Task: In the  document leadership.docxSelect Headings and apply  'Bold' Select the text and align it to the  'Left'. Select the table and apply  All Borders
Action: Mouse pressed left at (300, 427)
Screenshot: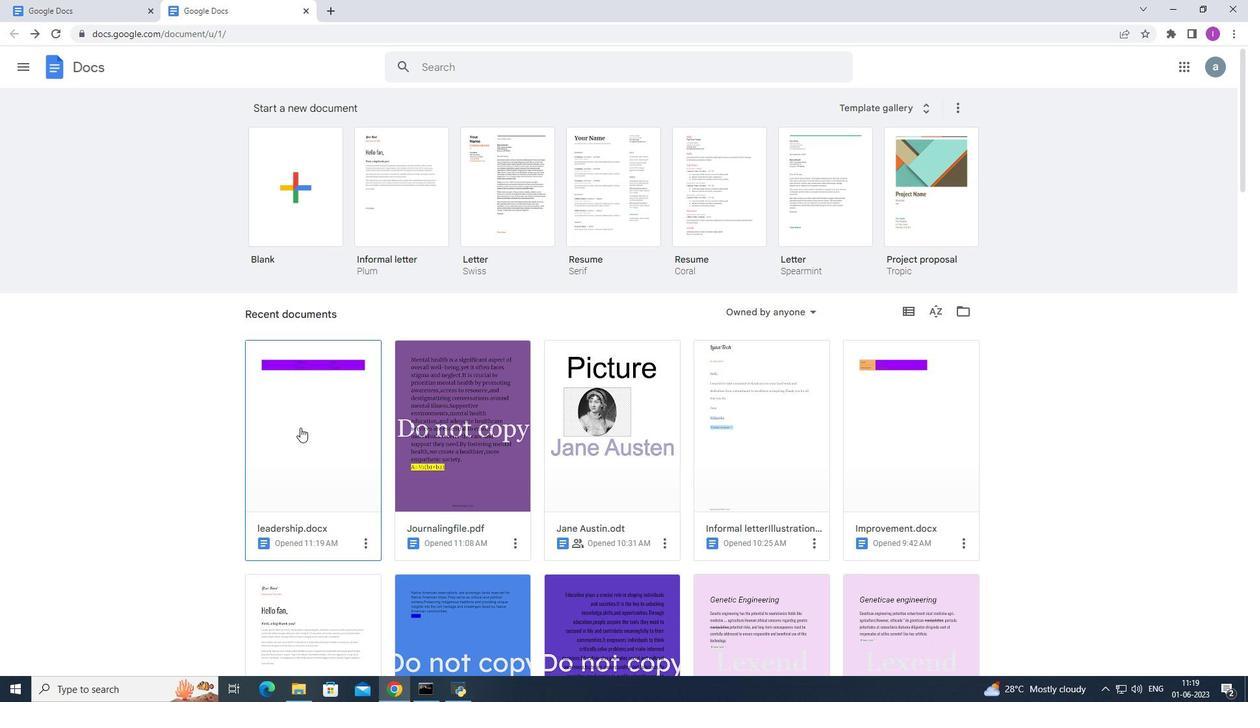 
Action: Mouse moved to (440, 315)
Screenshot: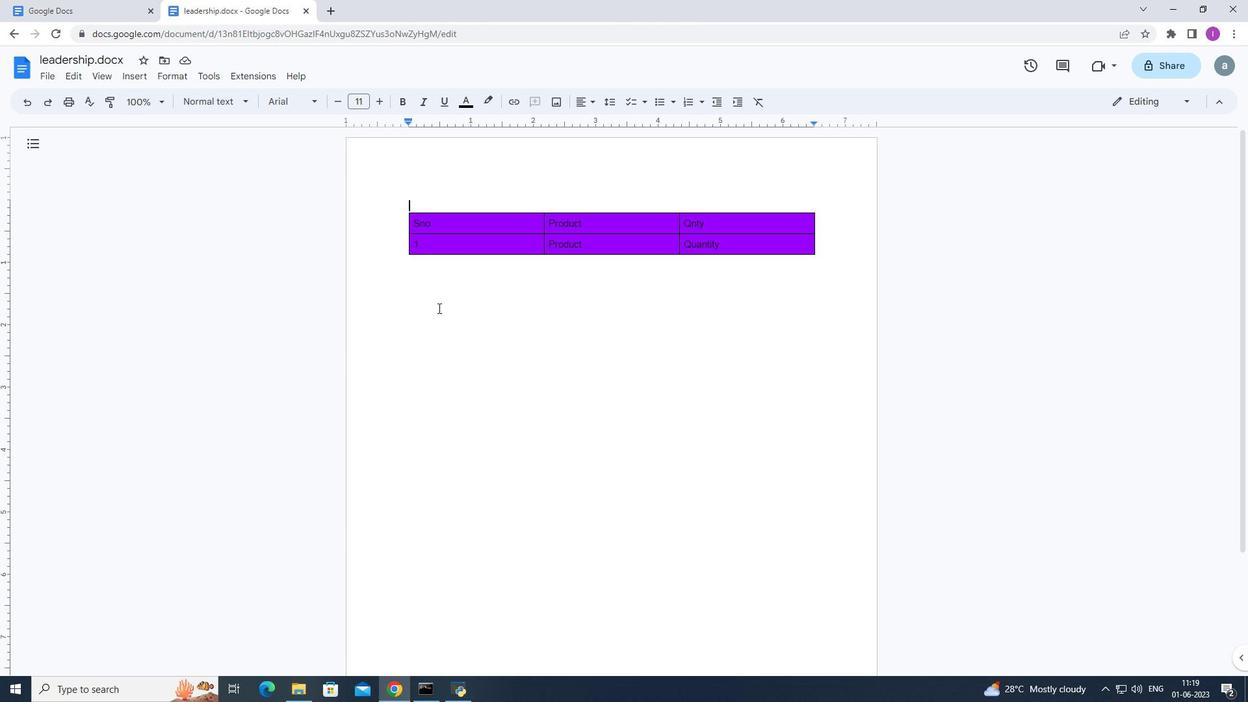 
Action: Mouse pressed left at (440, 315)
Screenshot: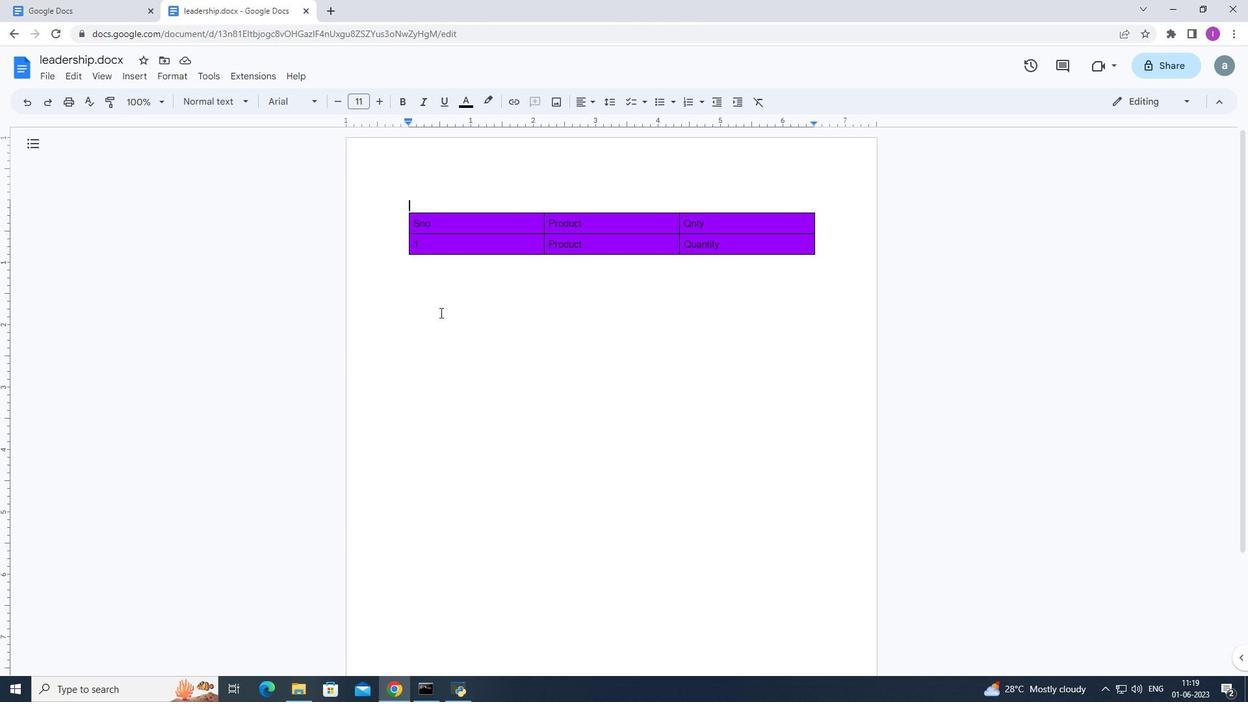 
Action: Mouse moved to (723, 221)
Screenshot: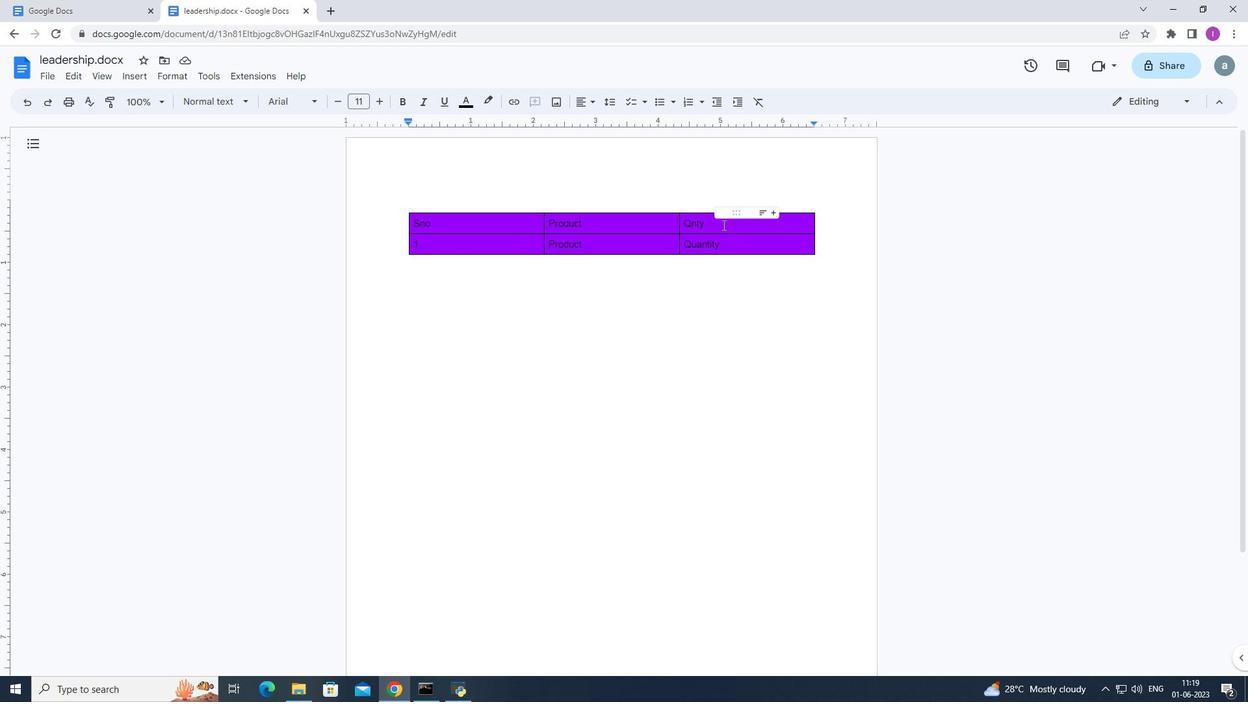 
Action: Mouse pressed left at (723, 221)
Screenshot: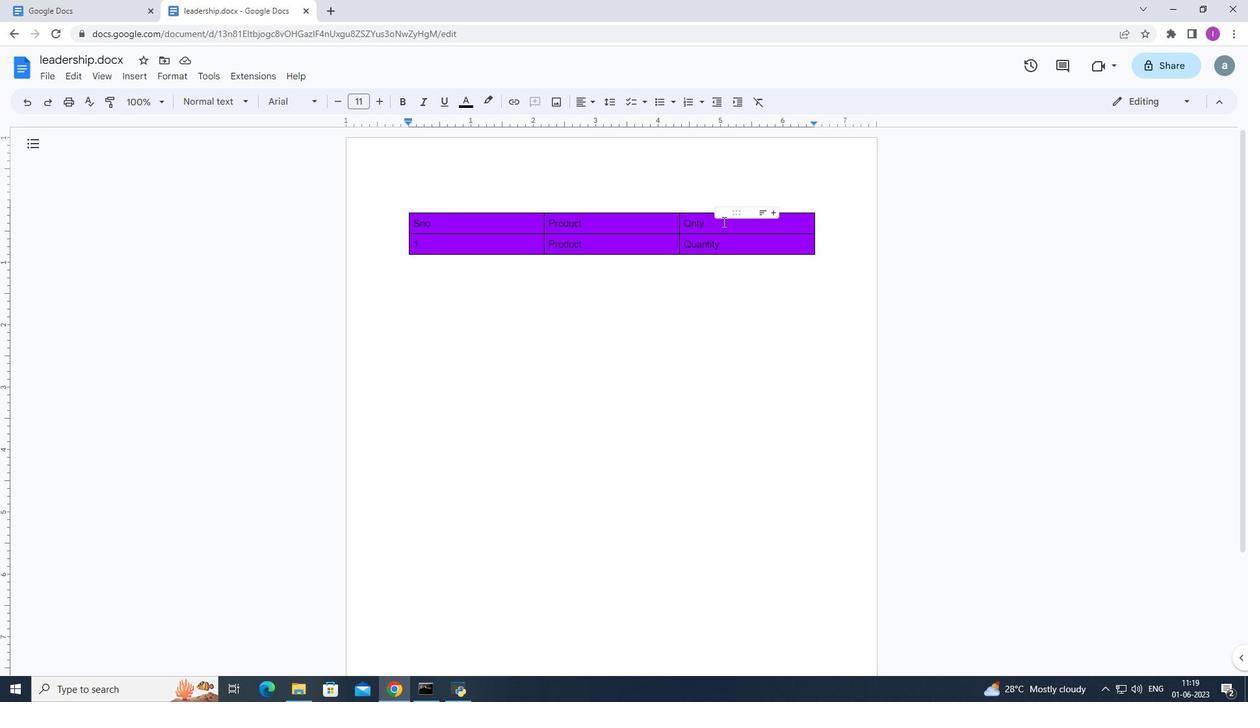 
Action: Mouse moved to (408, 101)
Screenshot: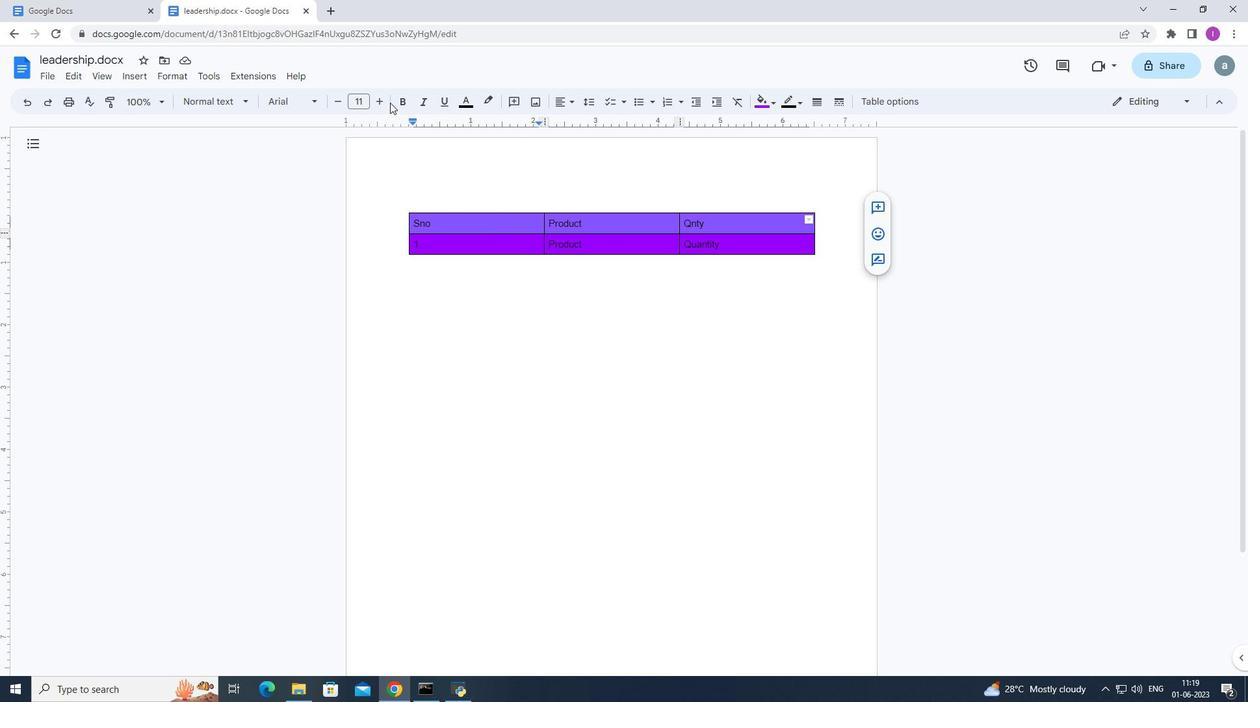 
Action: Mouse pressed left at (408, 101)
Screenshot: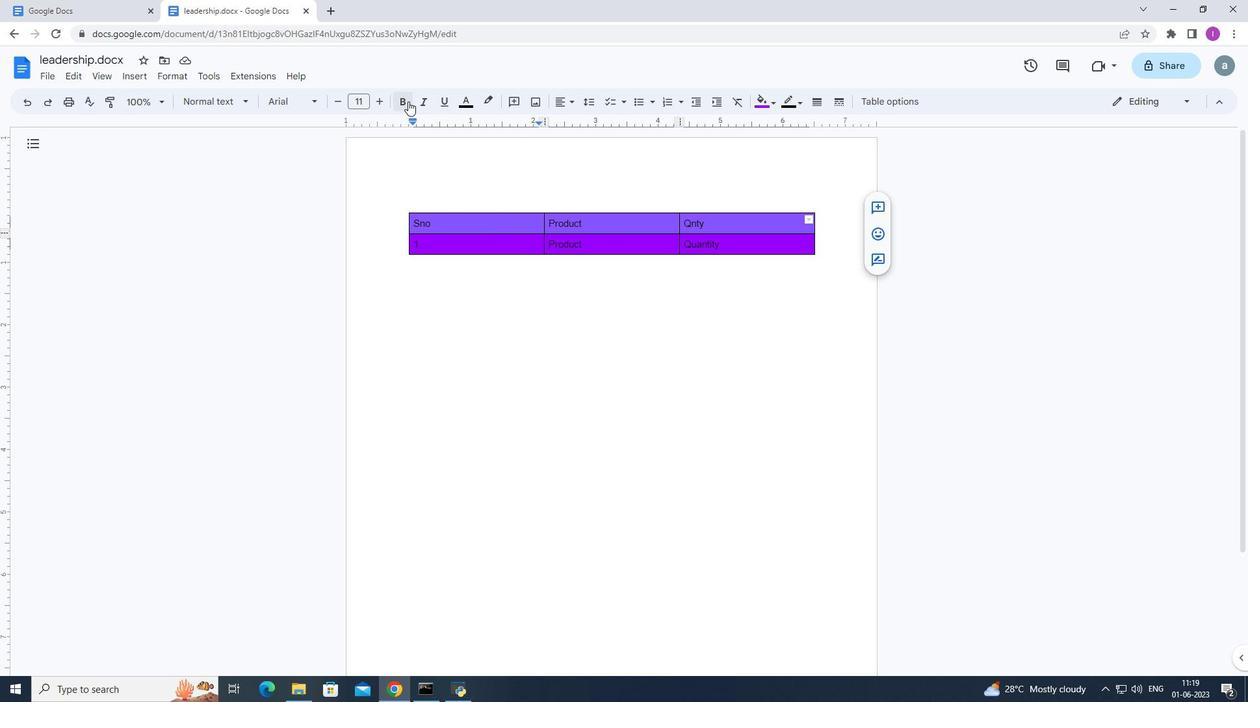 
Action: Mouse moved to (490, 368)
Screenshot: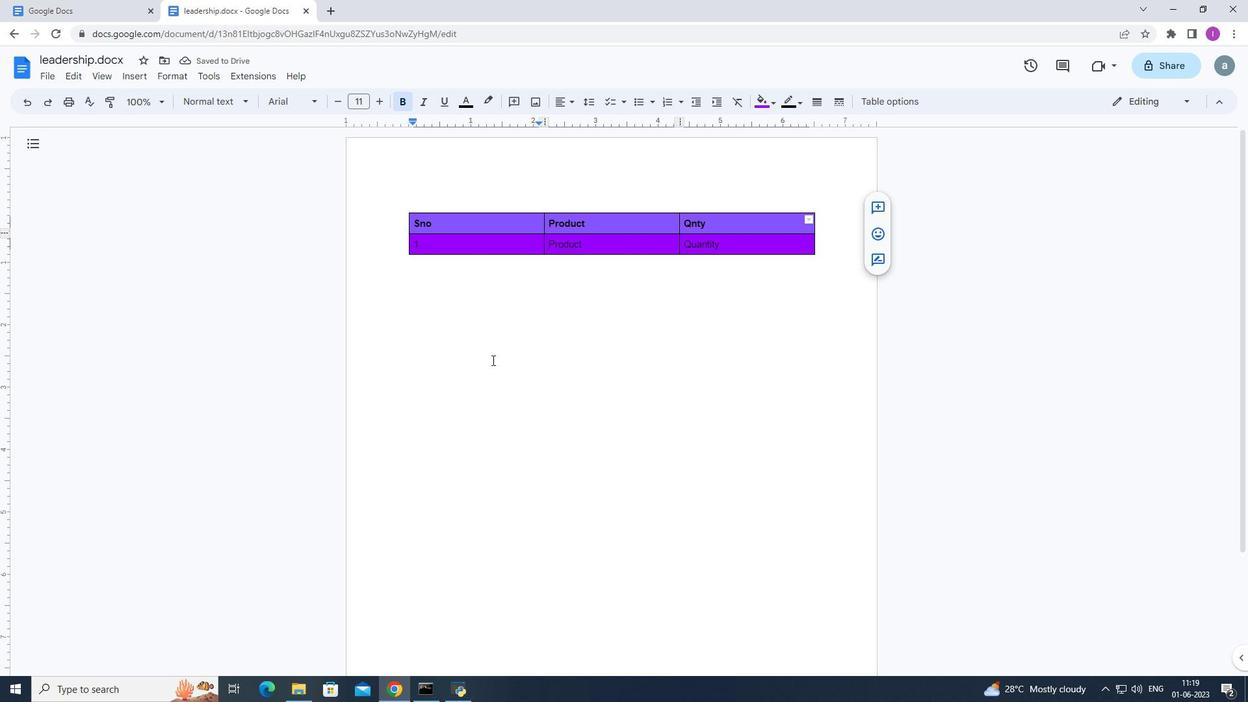 
Action: Mouse pressed left at (490, 368)
Screenshot: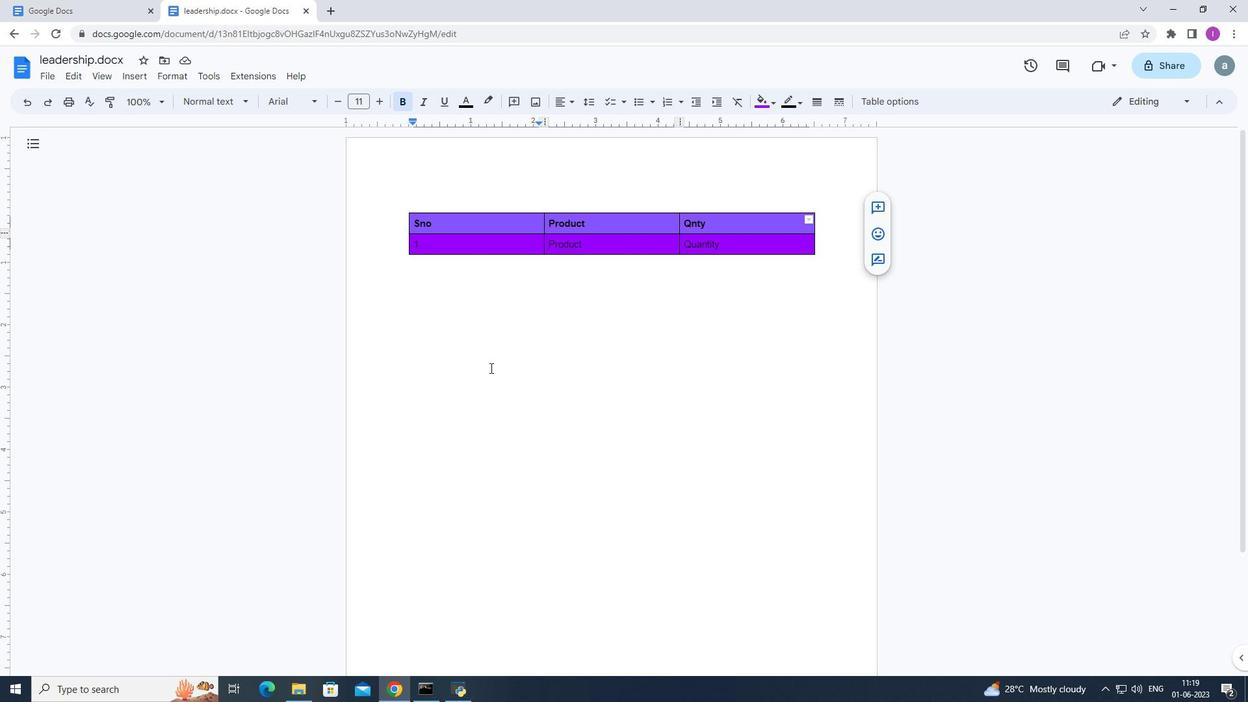 
Action: Mouse moved to (741, 249)
Screenshot: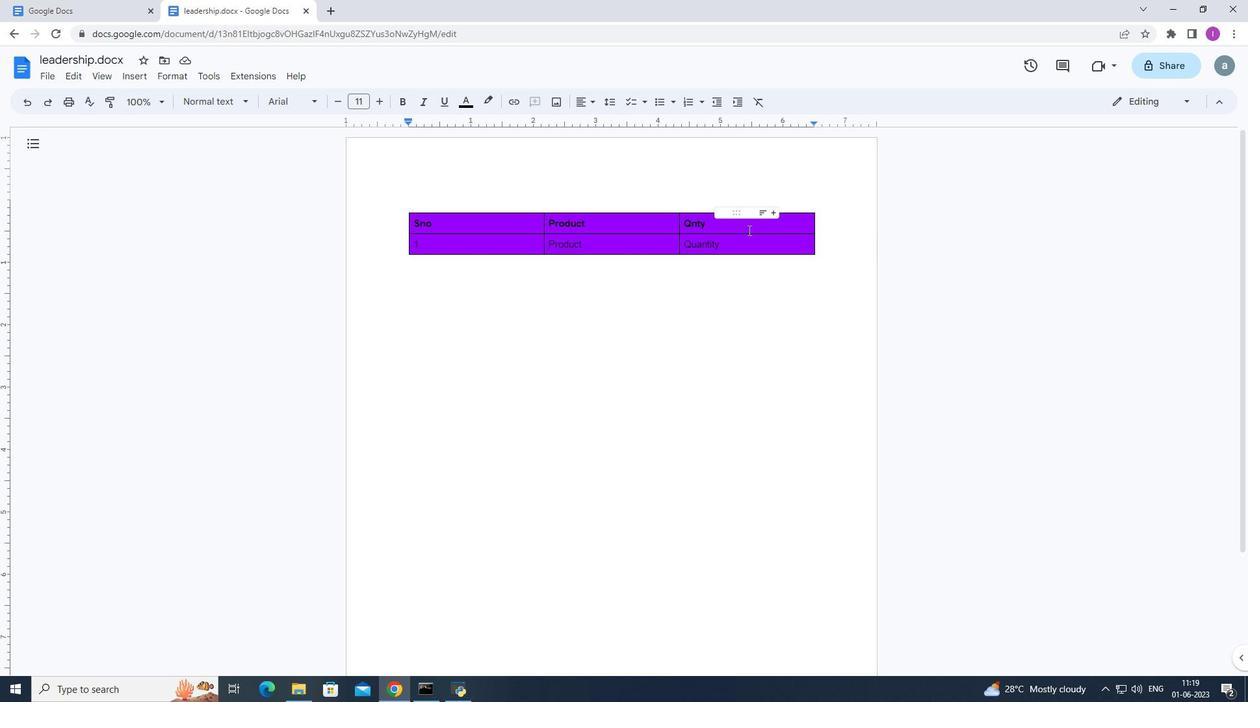 
Action: Mouse pressed left at (741, 249)
Screenshot: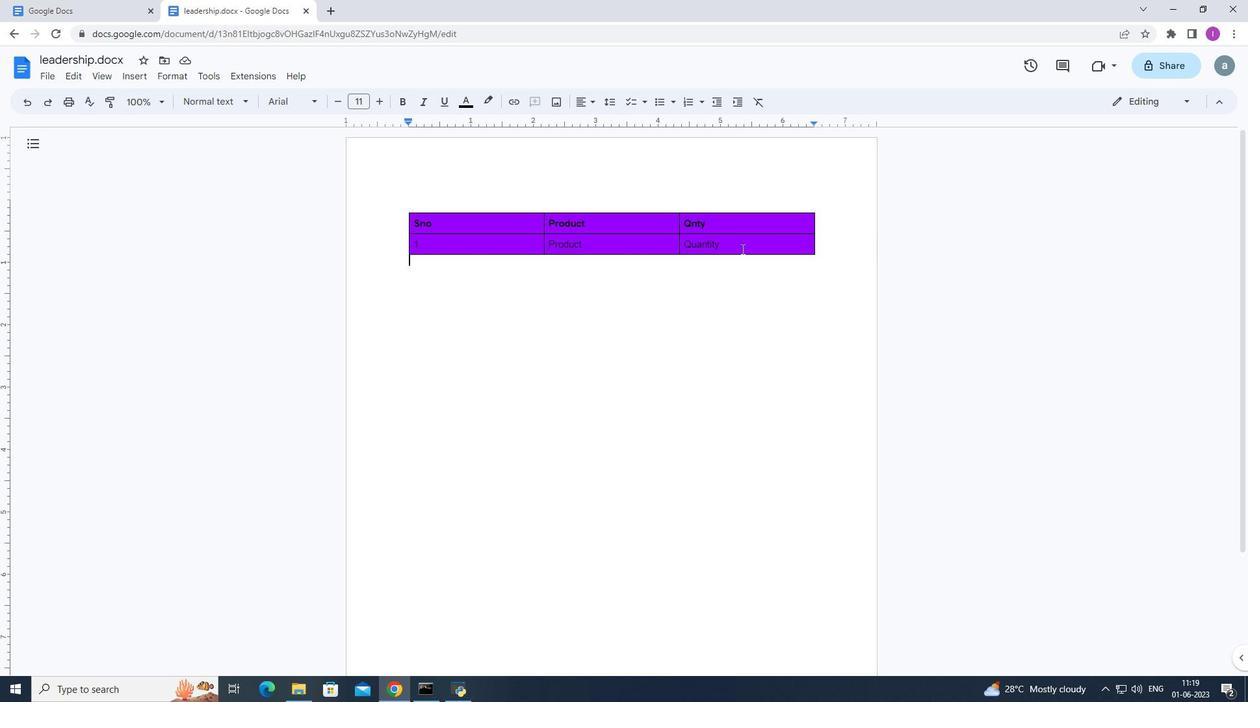 
Action: Mouse moved to (568, 100)
Screenshot: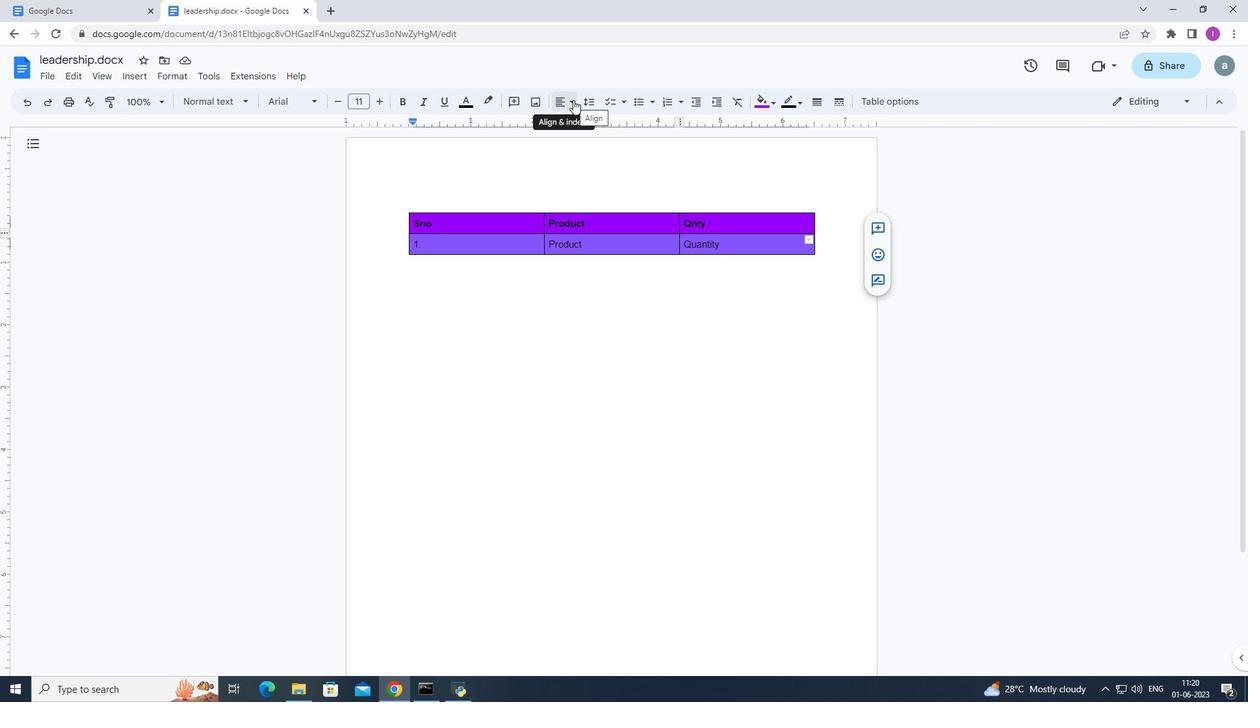 
Action: Mouse pressed left at (568, 100)
Screenshot: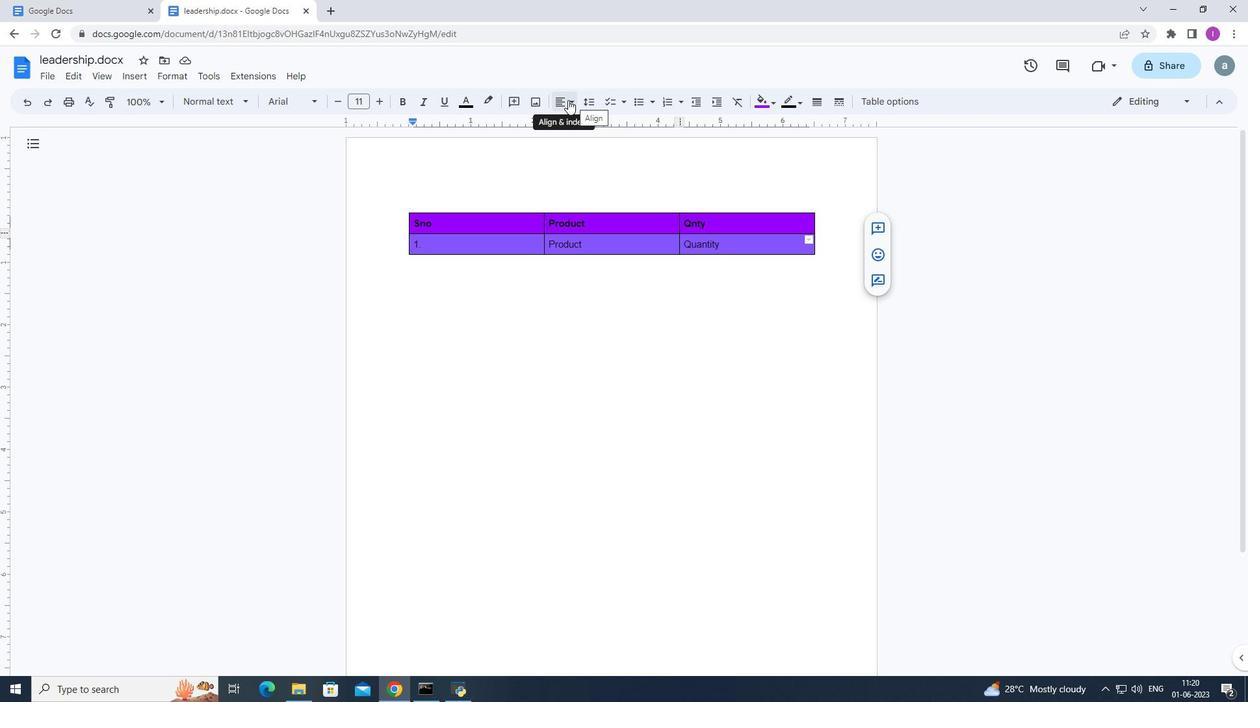 
Action: Mouse moved to (566, 123)
Screenshot: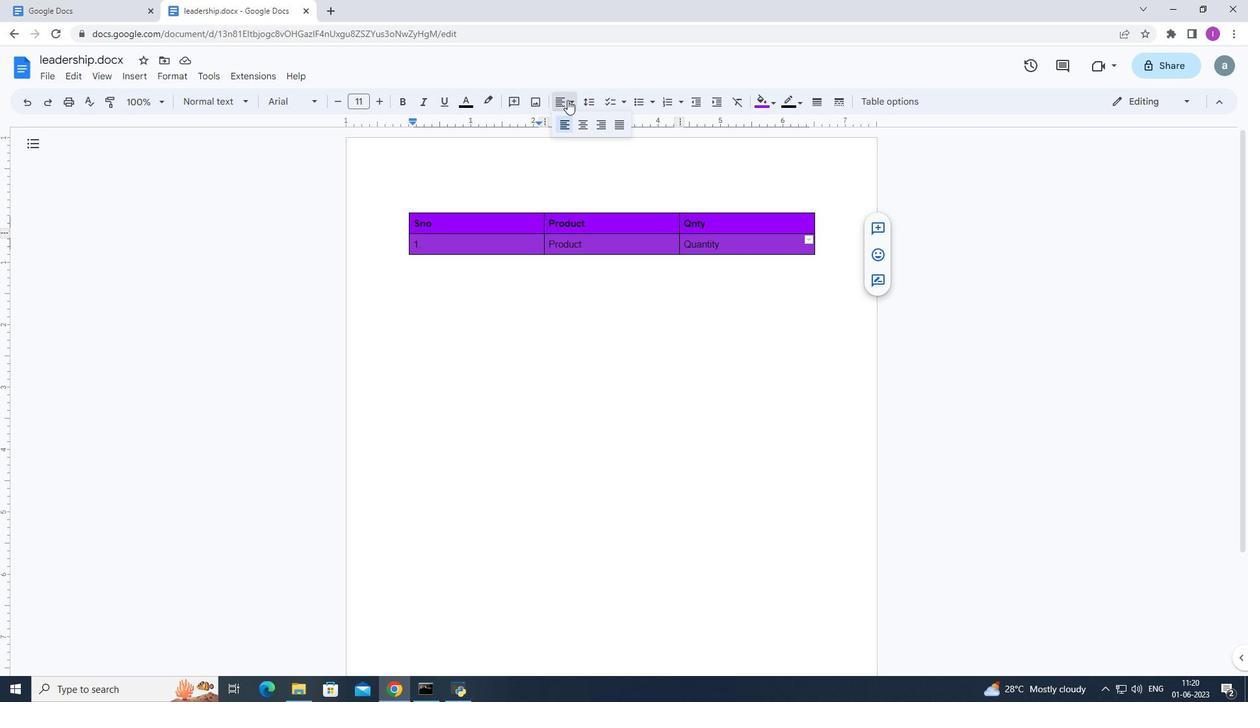 
Action: Mouse pressed left at (566, 123)
Screenshot: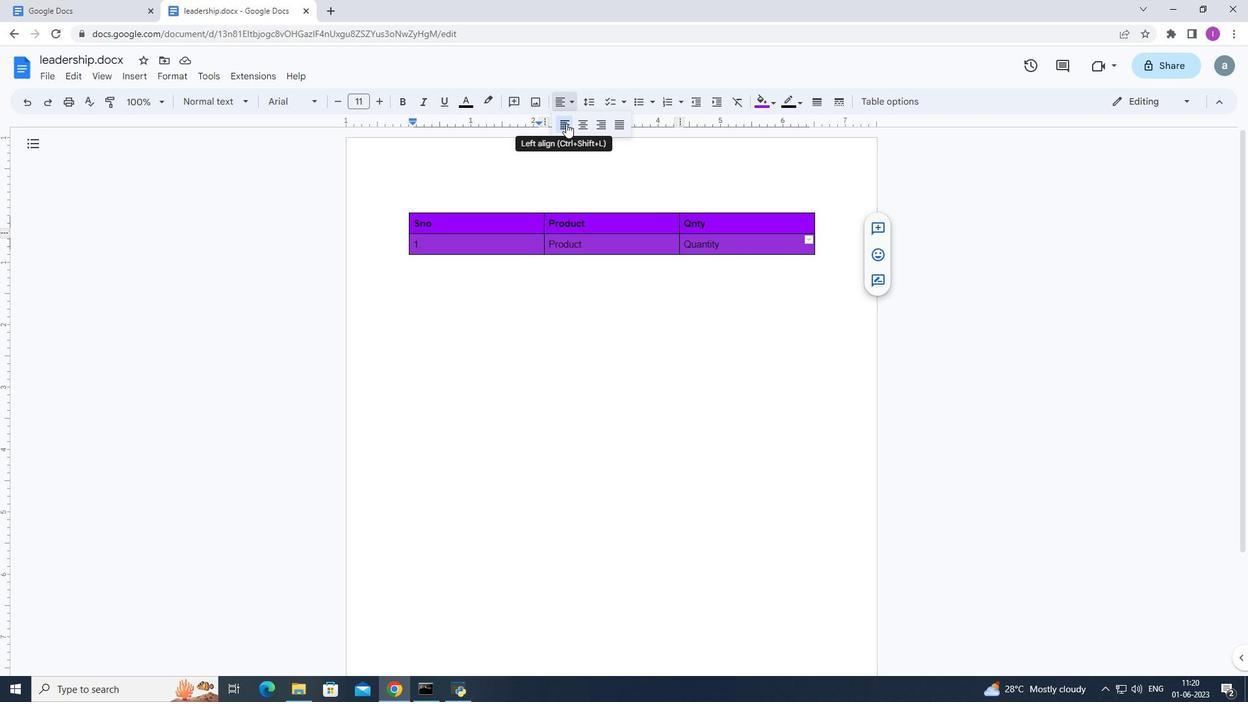 
Action: Mouse moved to (409, 215)
Screenshot: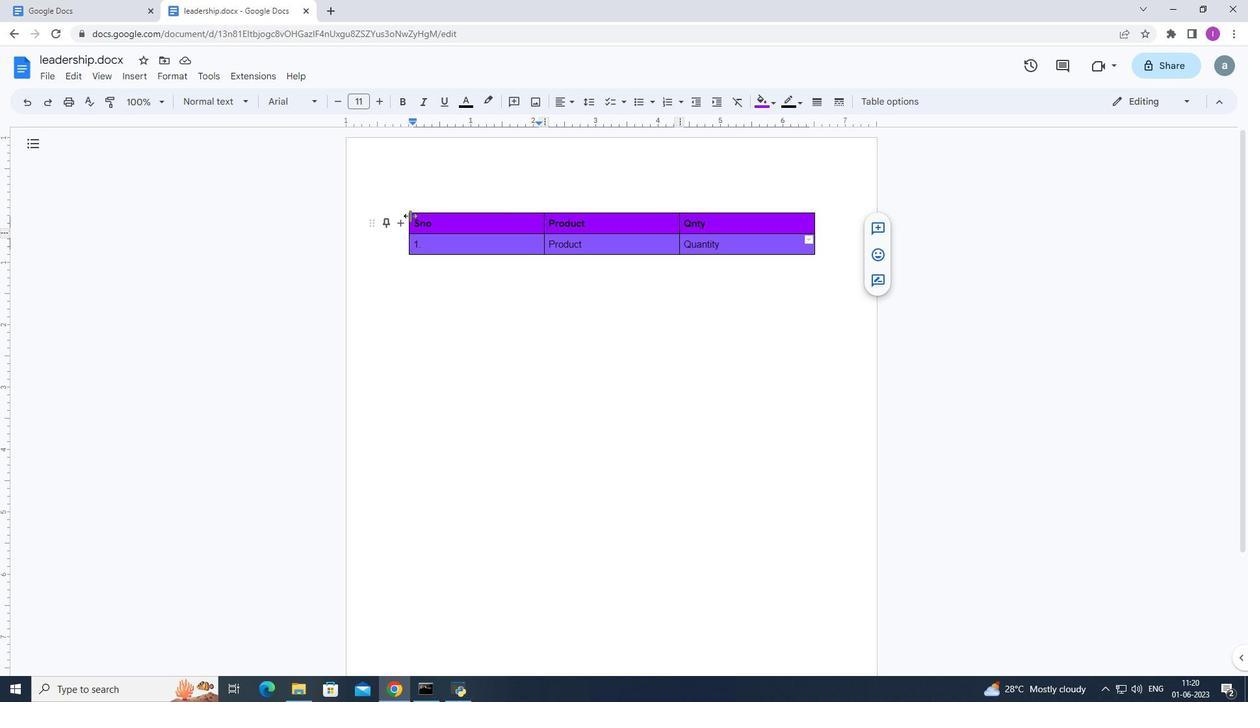 
Action: Mouse pressed left at (409, 215)
Screenshot: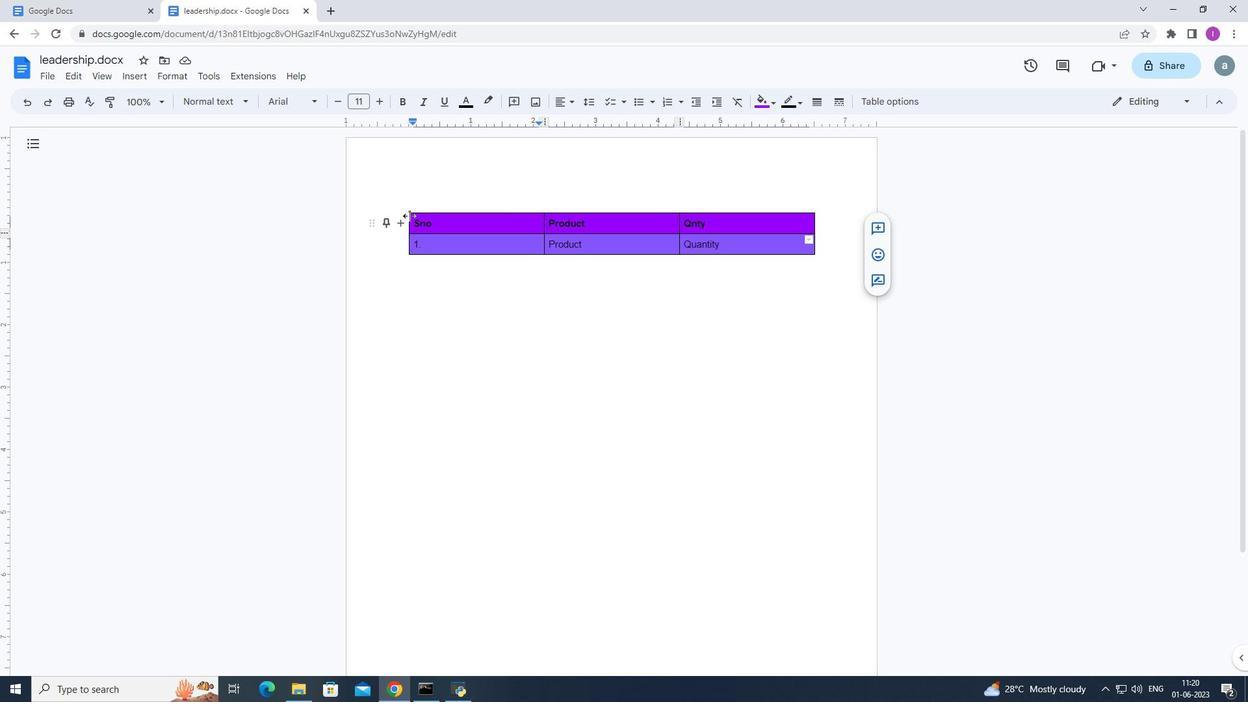 
Action: Mouse moved to (406, 244)
Screenshot: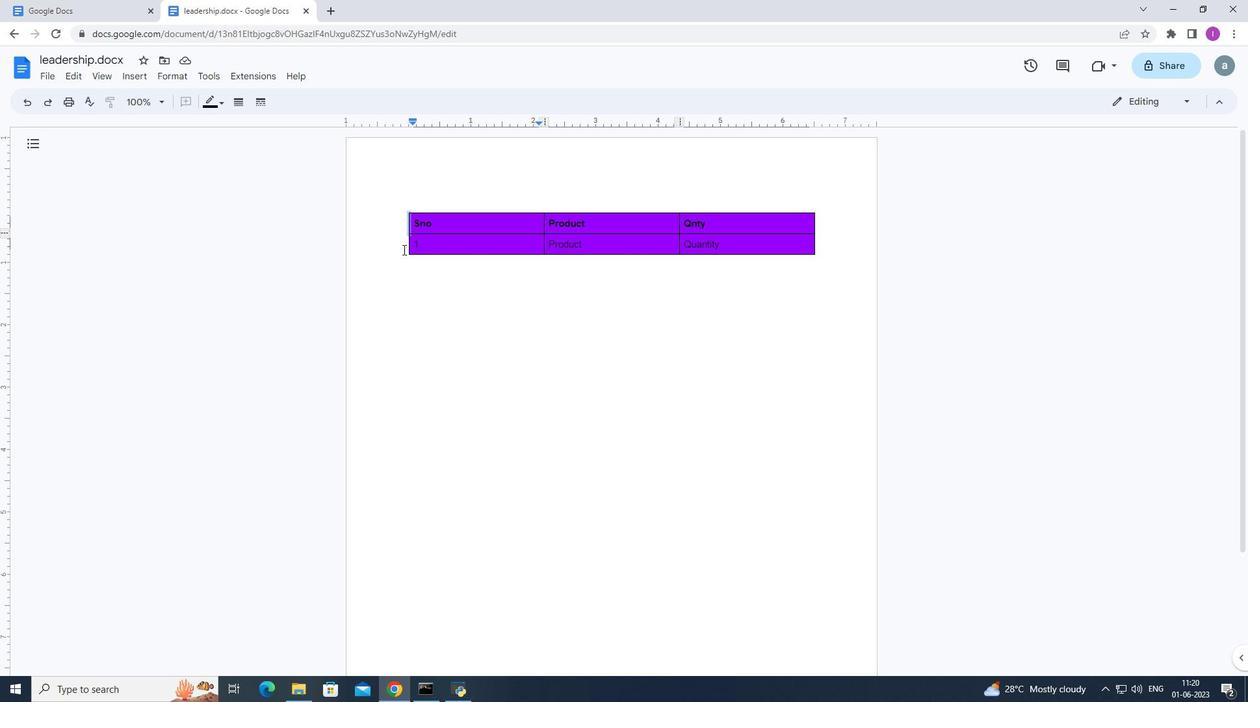 
Action: Mouse pressed left at (406, 244)
Screenshot: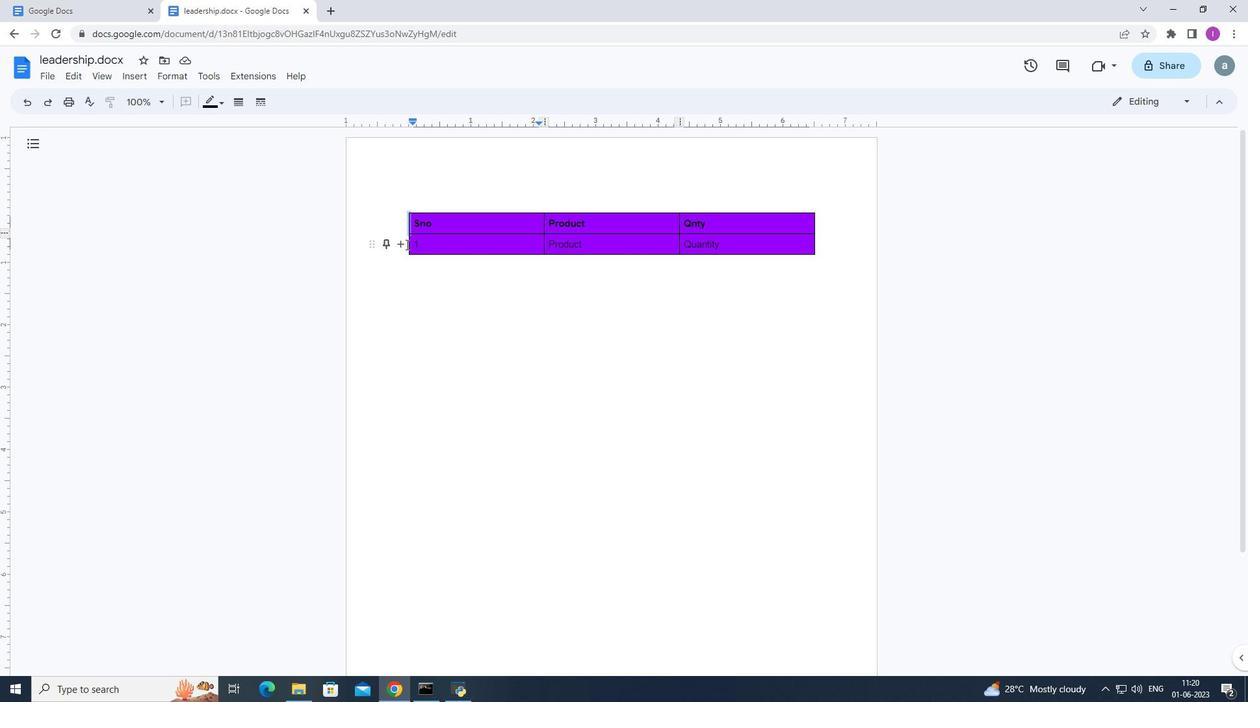 
Action: Mouse moved to (407, 256)
Screenshot: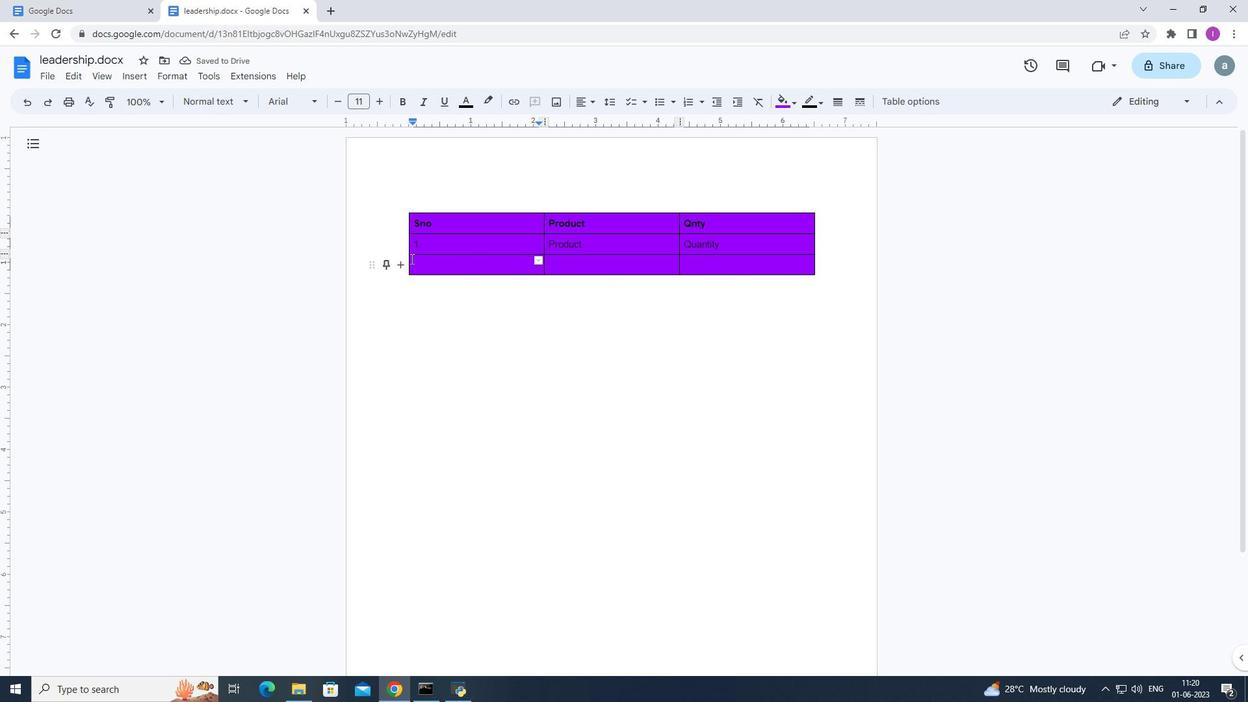 
Action: Mouse pressed left at (407, 256)
Screenshot: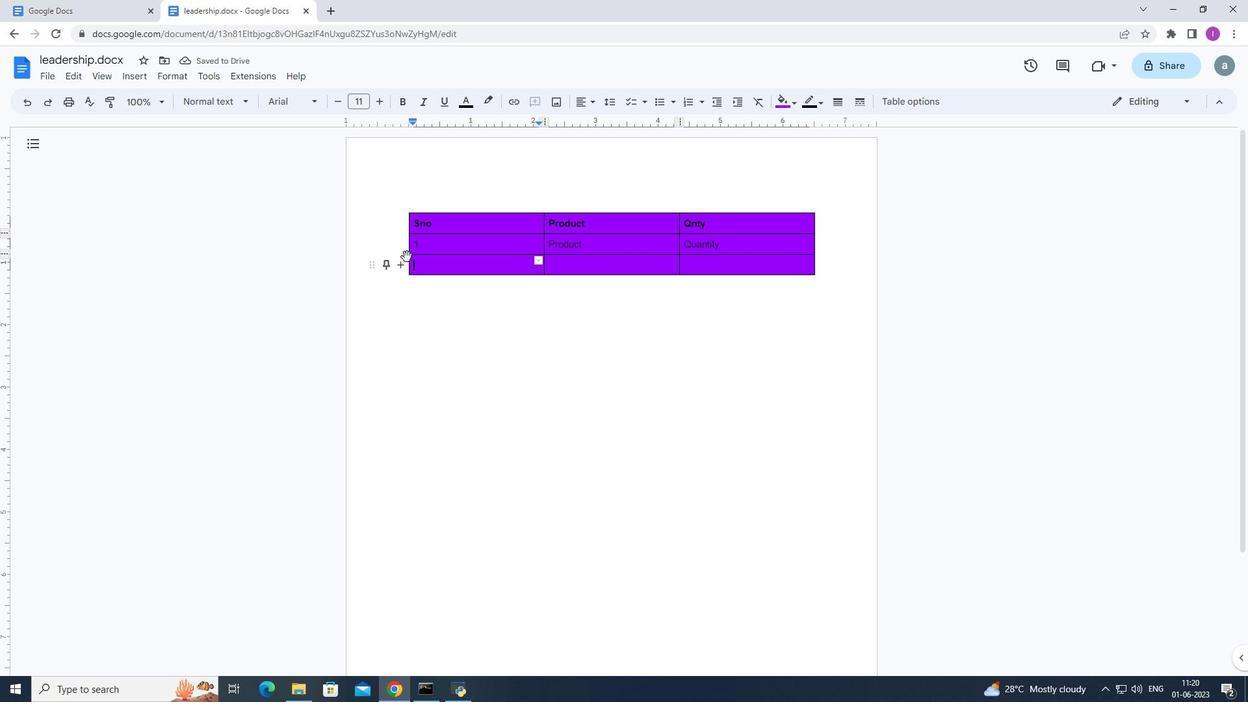 
Action: Mouse moved to (407, 255)
Screenshot: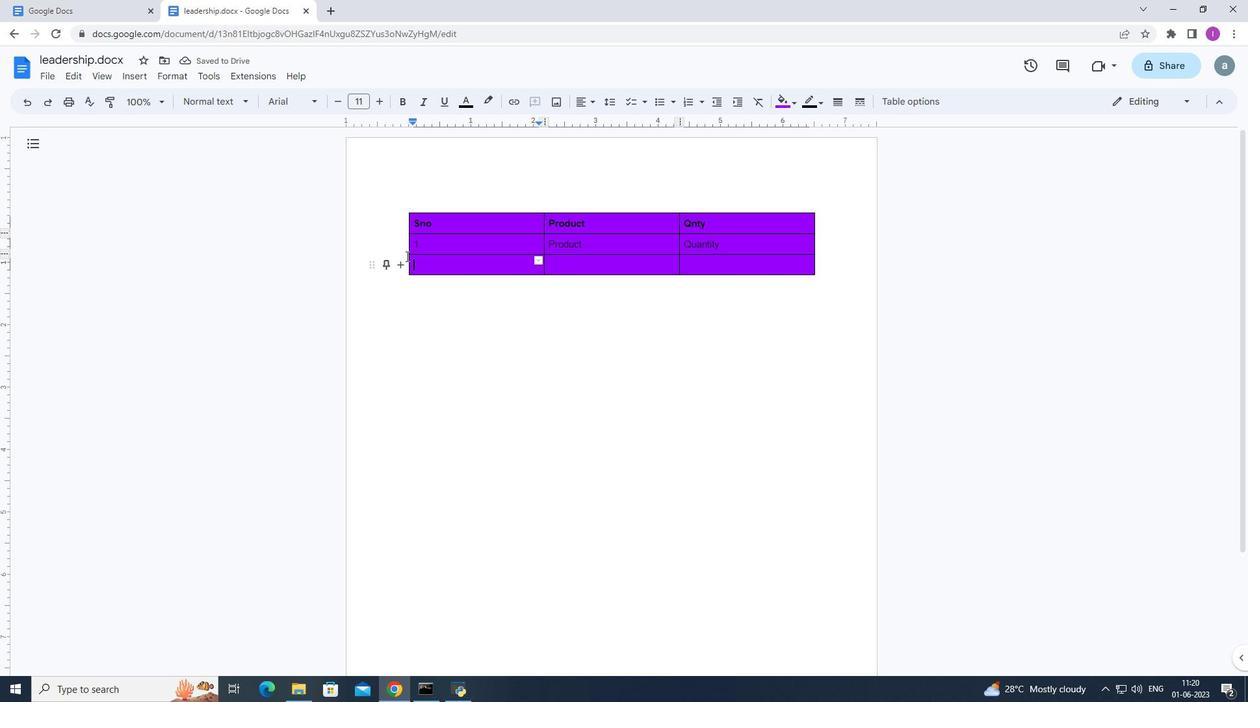 
Action: Mouse pressed left at (407, 255)
Screenshot: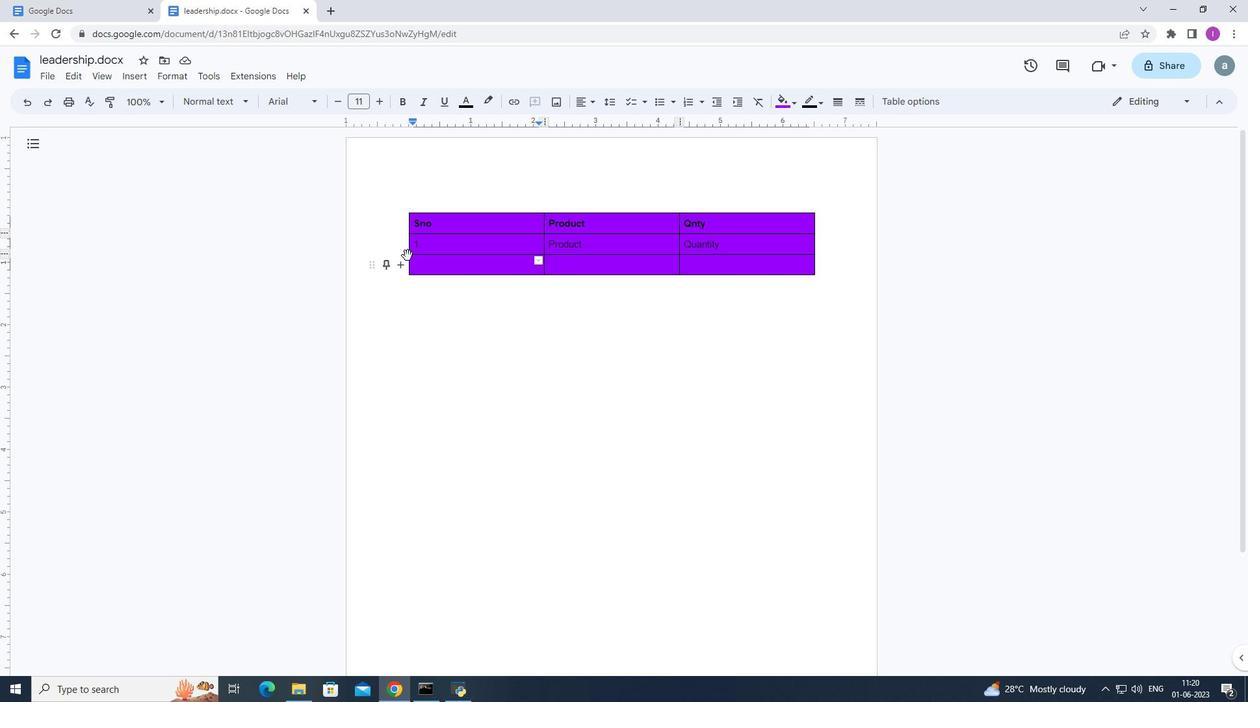 
Action: Mouse moved to (410, 253)
Screenshot: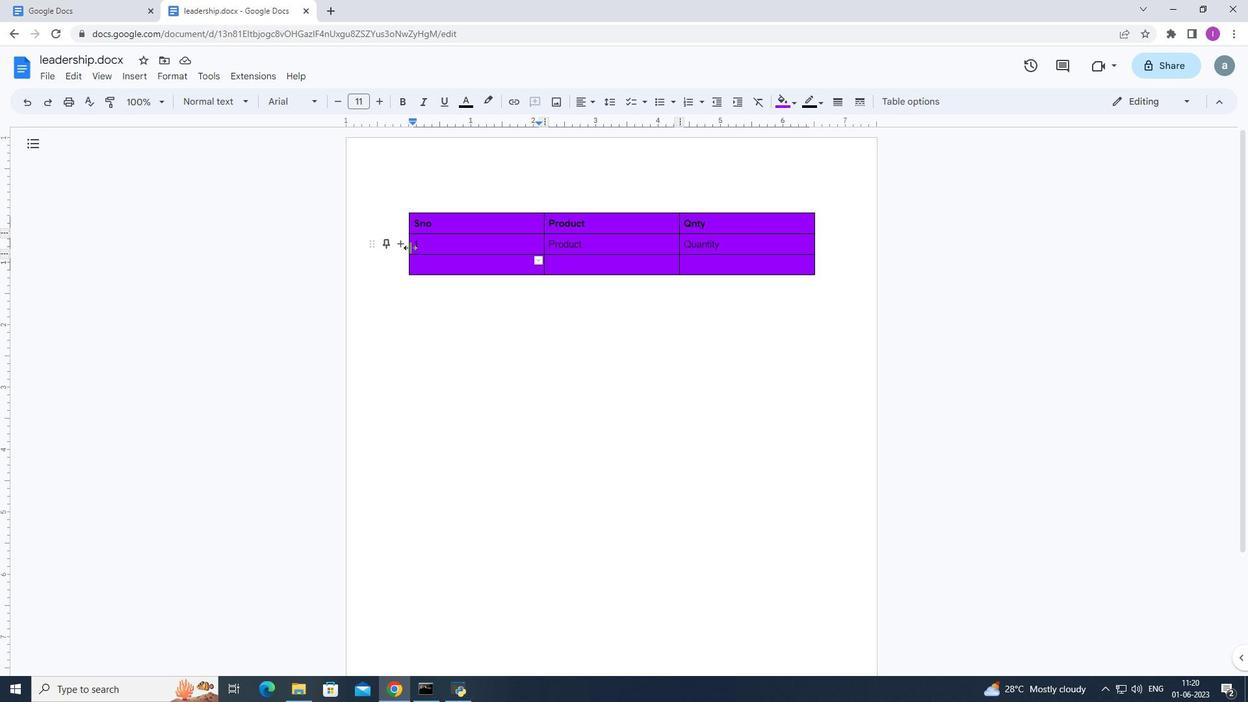 
Action: Mouse pressed left at (410, 253)
Screenshot: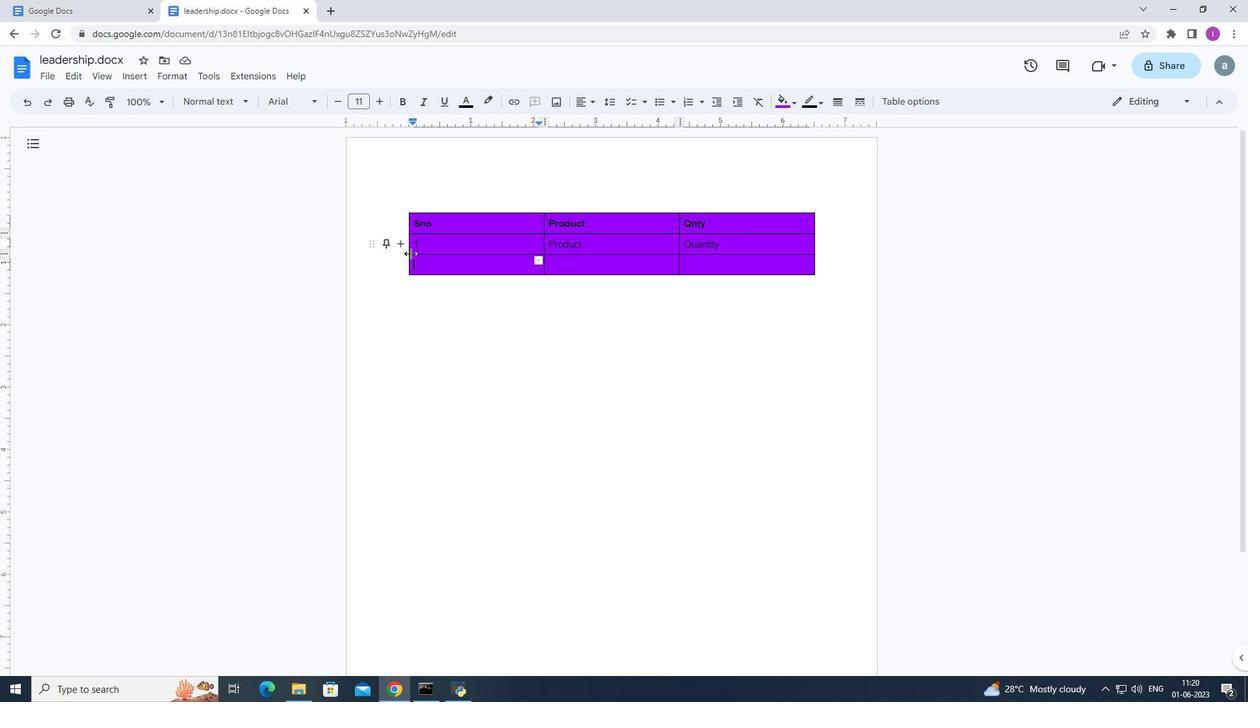 
Action: Mouse moved to (546, 268)
Screenshot: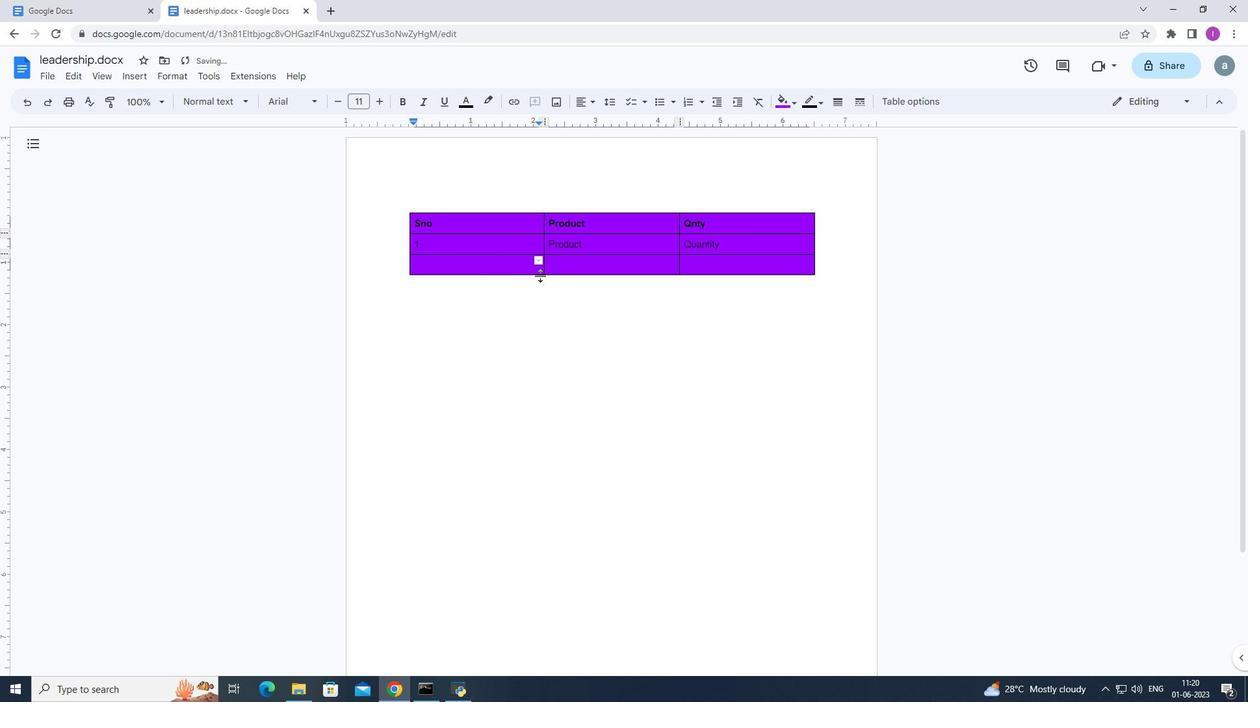 
Action: Mouse pressed left at (546, 268)
Screenshot: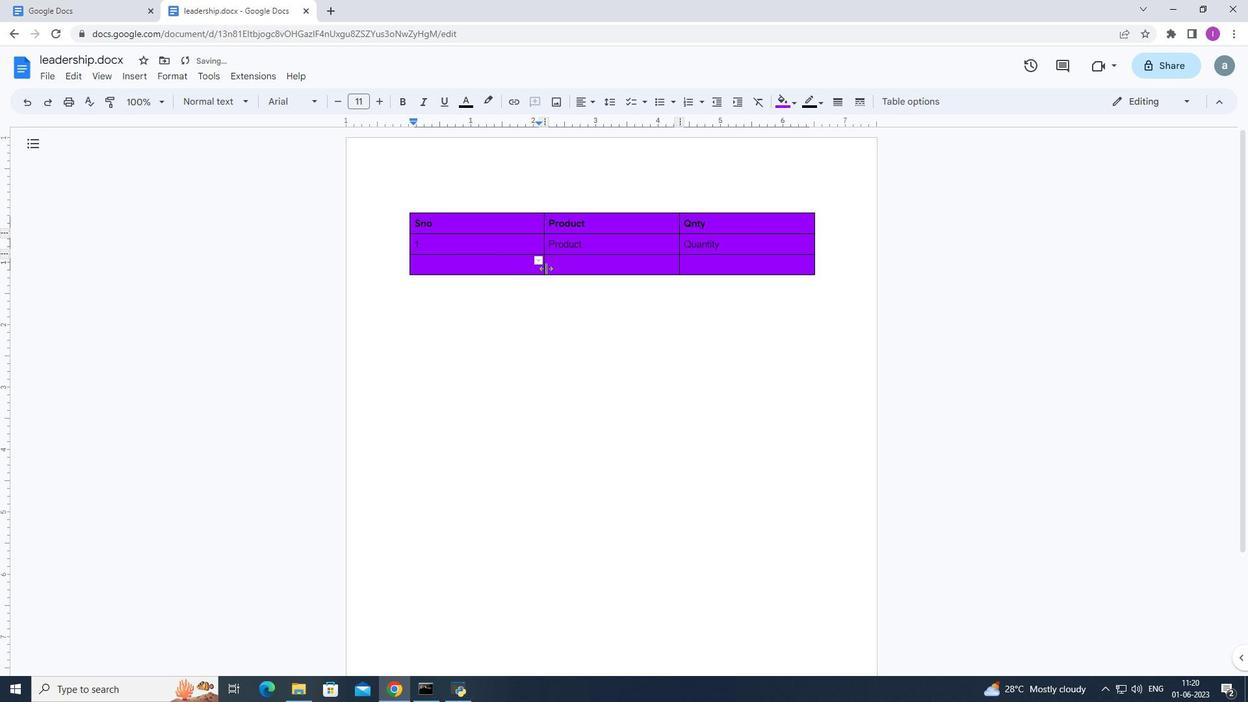 
Action: Mouse moved to (817, 273)
Screenshot: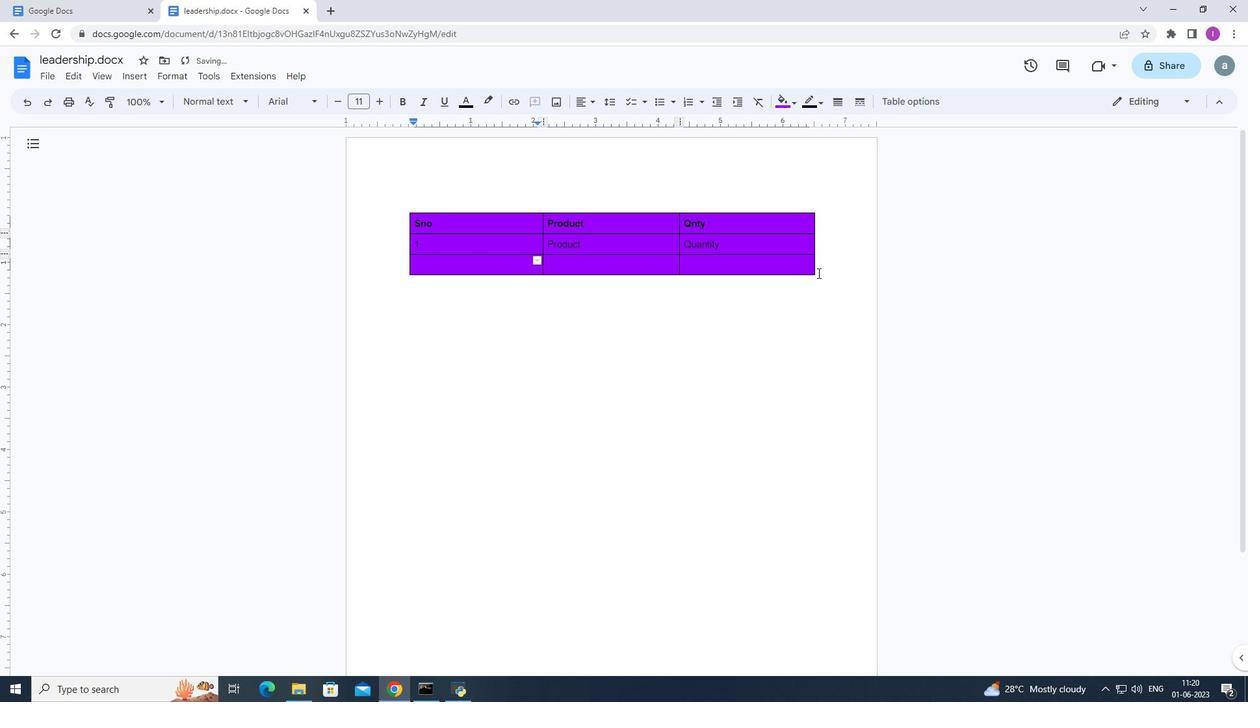 
Action: Mouse pressed left at (817, 273)
Screenshot: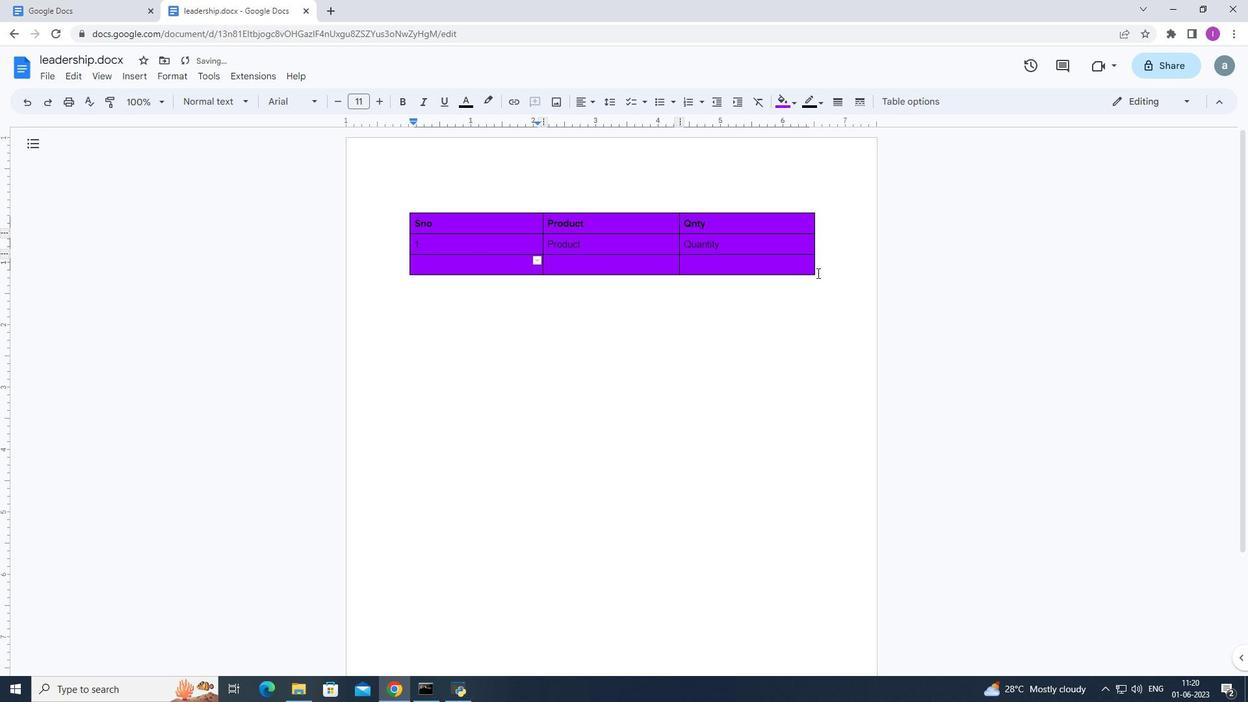 
Action: Mouse moved to (819, 299)
Screenshot: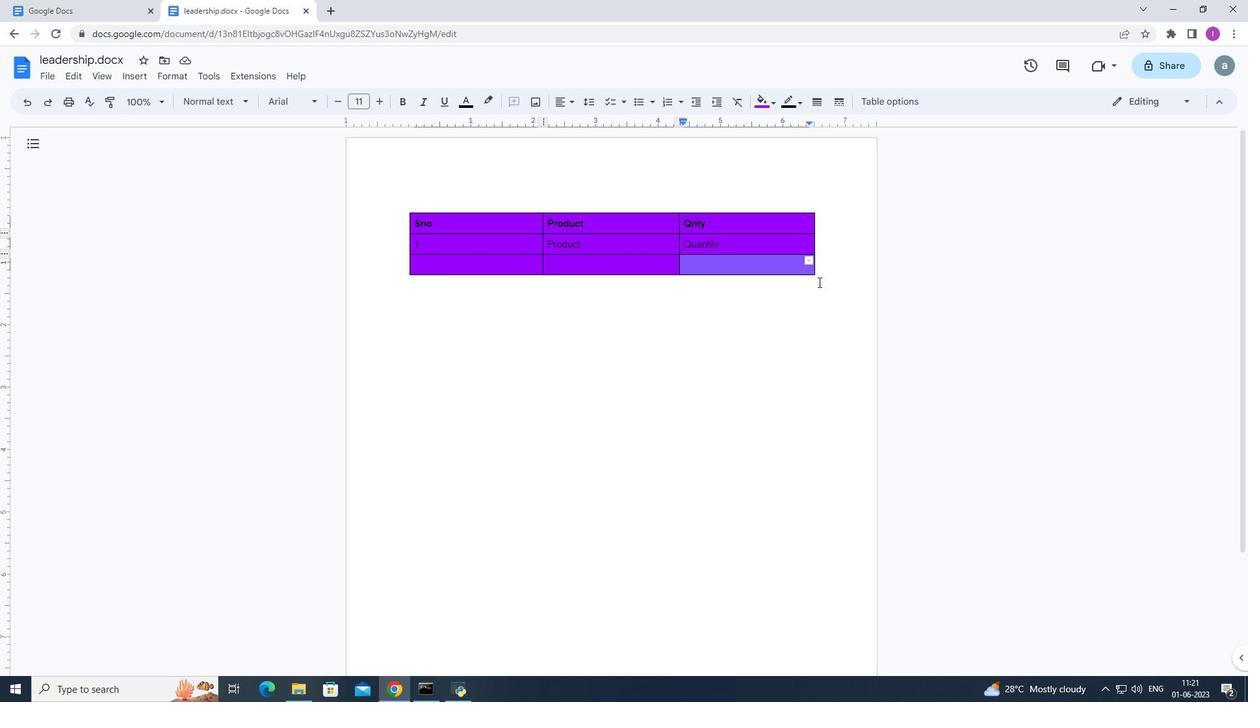 
Action: Mouse pressed left at (819, 299)
Screenshot: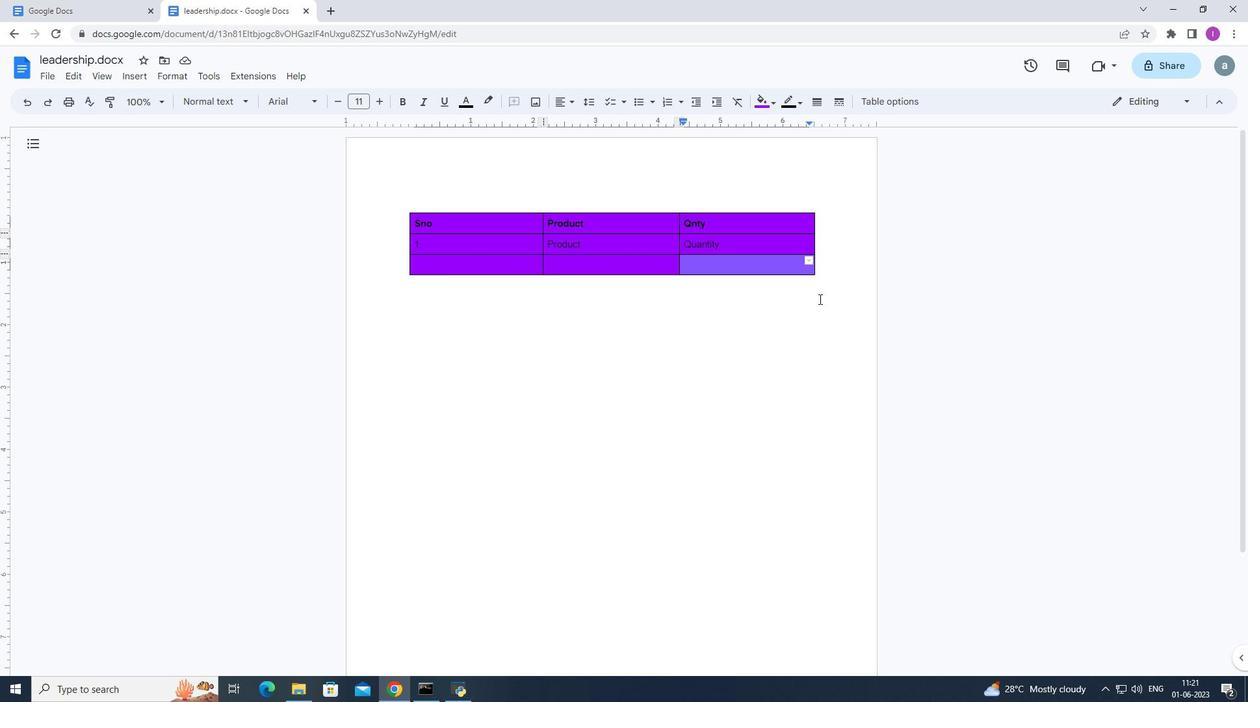 
Action: Mouse moved to (408, 276)
Screenshot: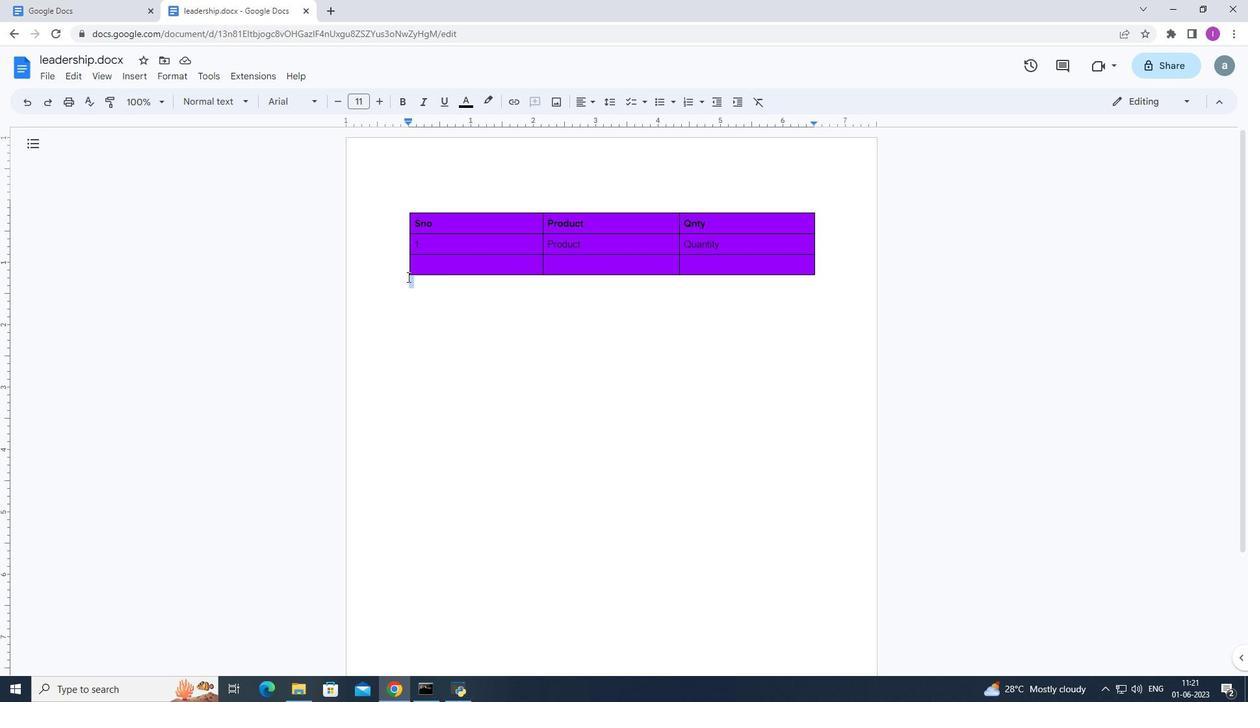 
Action: Mouse pressed left at (408, 276)
Screenshot: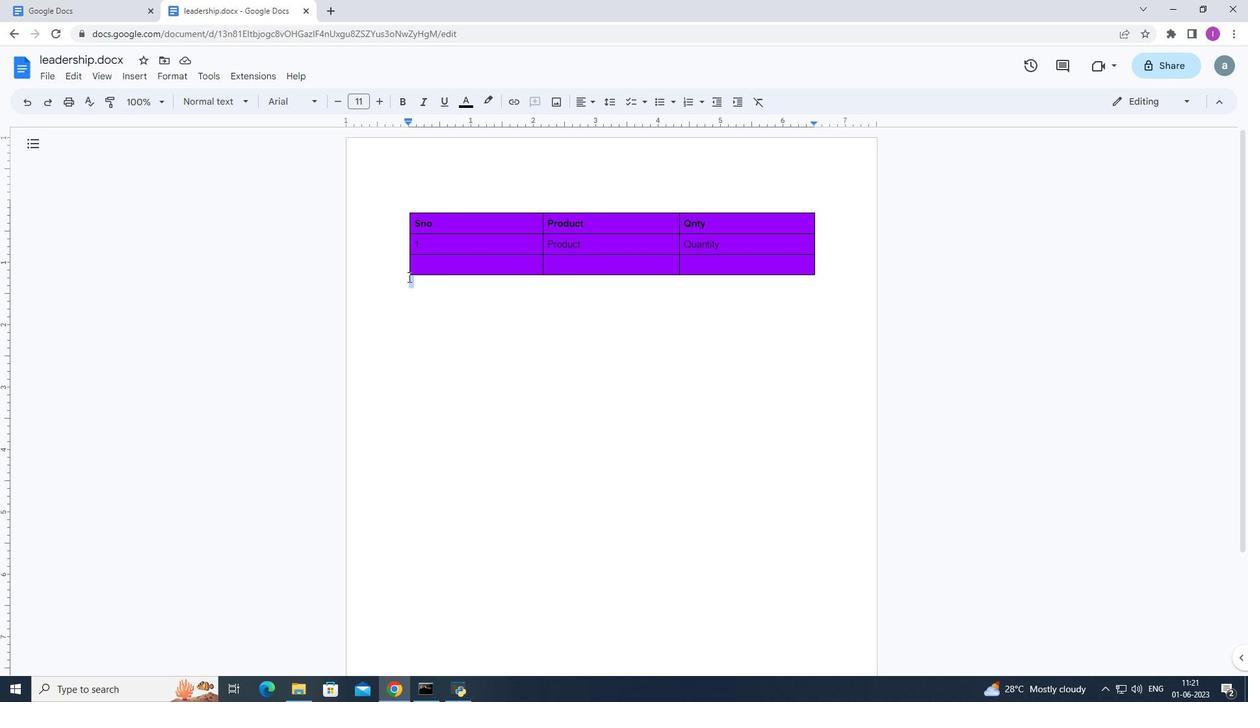 
Action: Mouse moved to (490, 309)
Screenshot: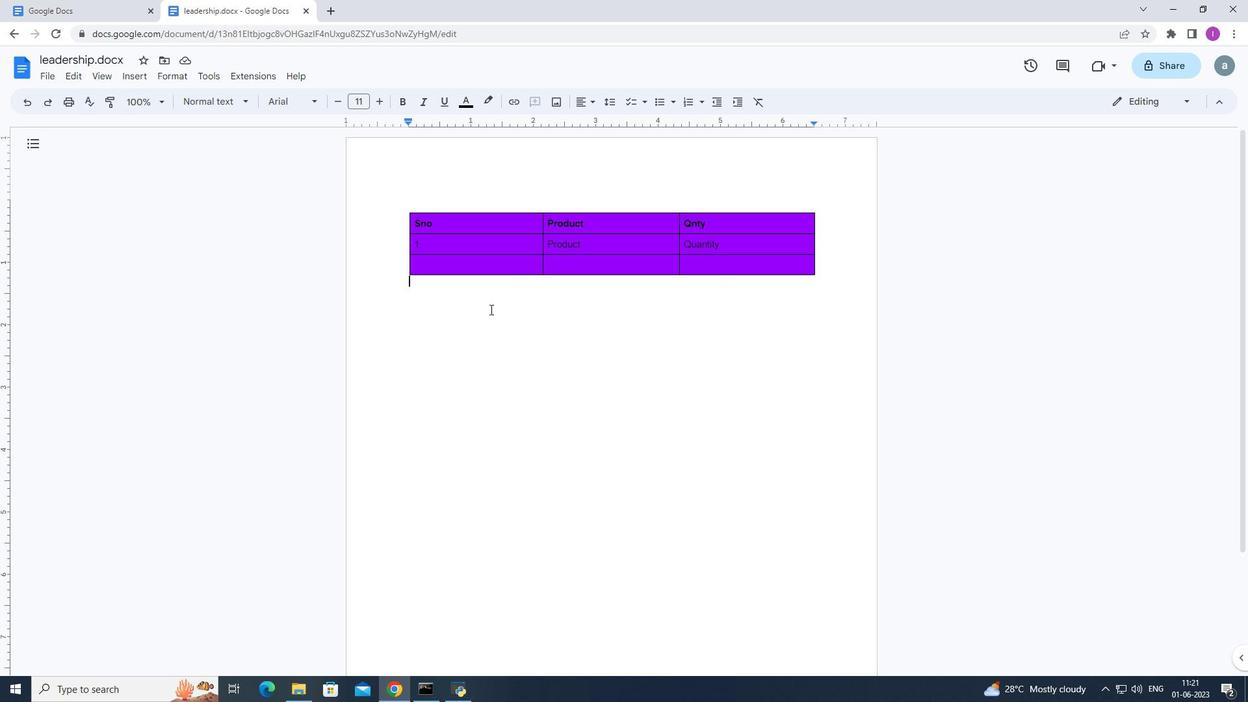
Action: Mouse pressed left at (490, 309)
Screenshot: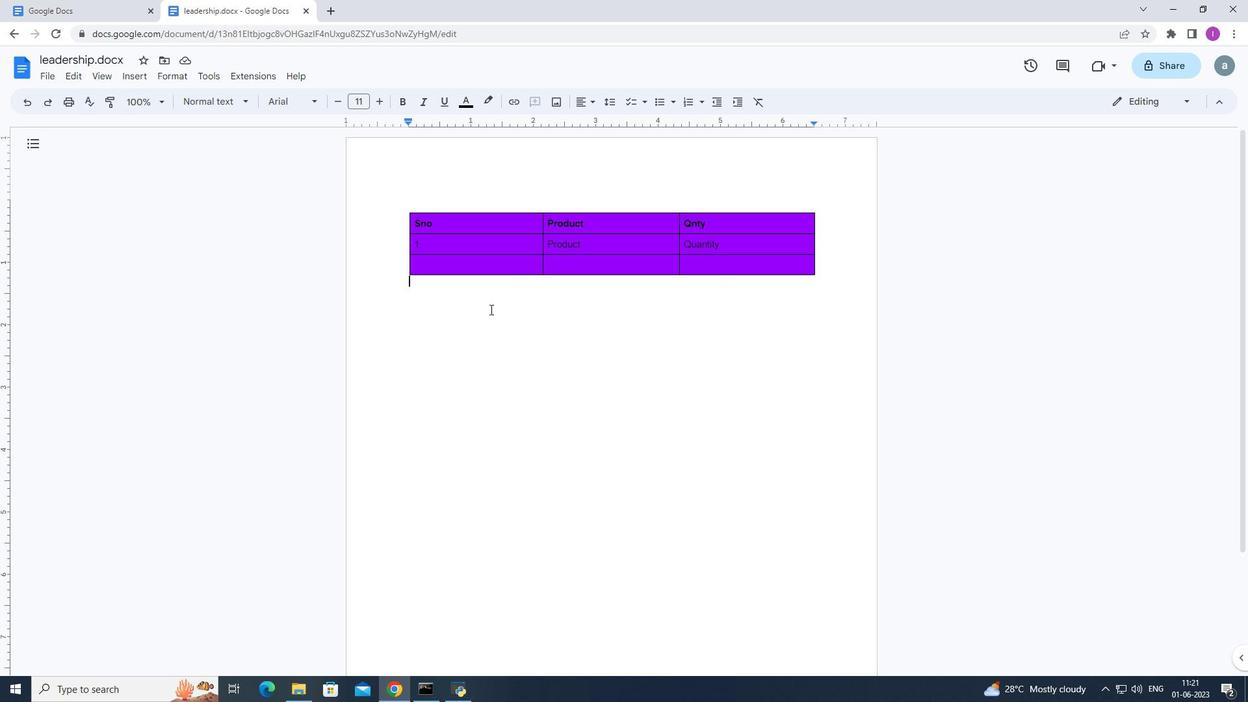 
Action: Mouse moved to (511, 273)
Screenshot: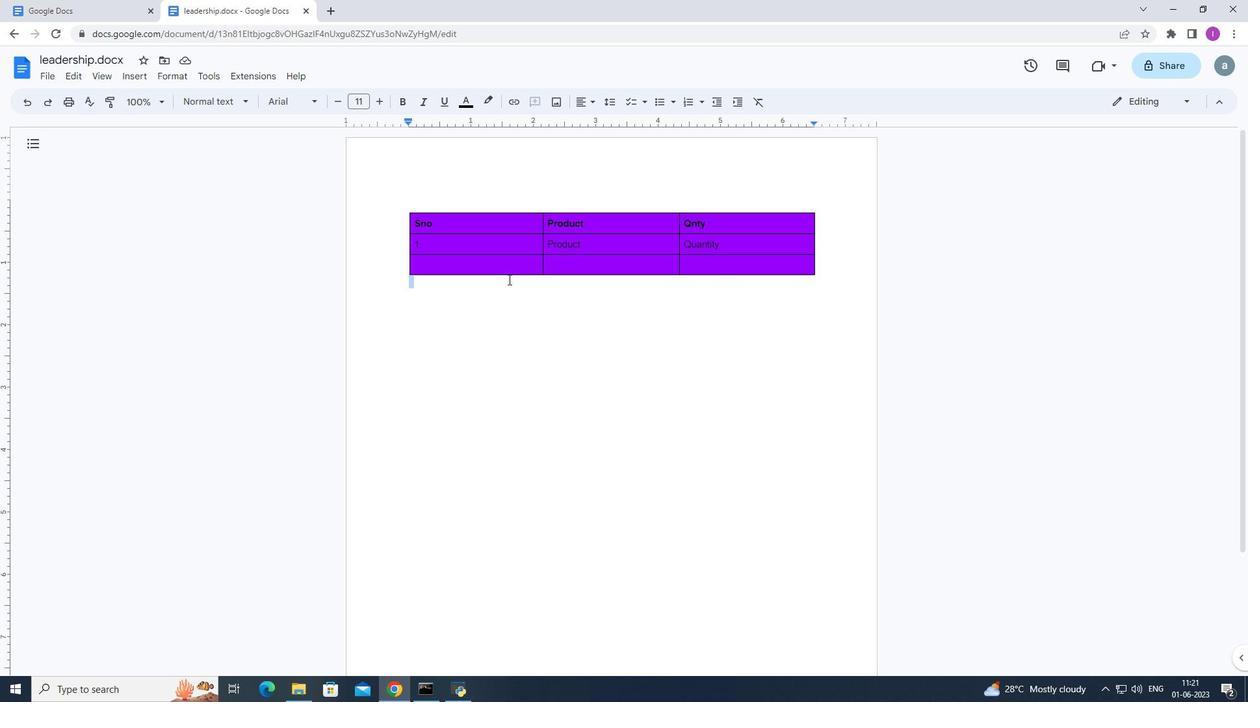 
Action: Mouse pressed left at (511, 273)
Screenshot: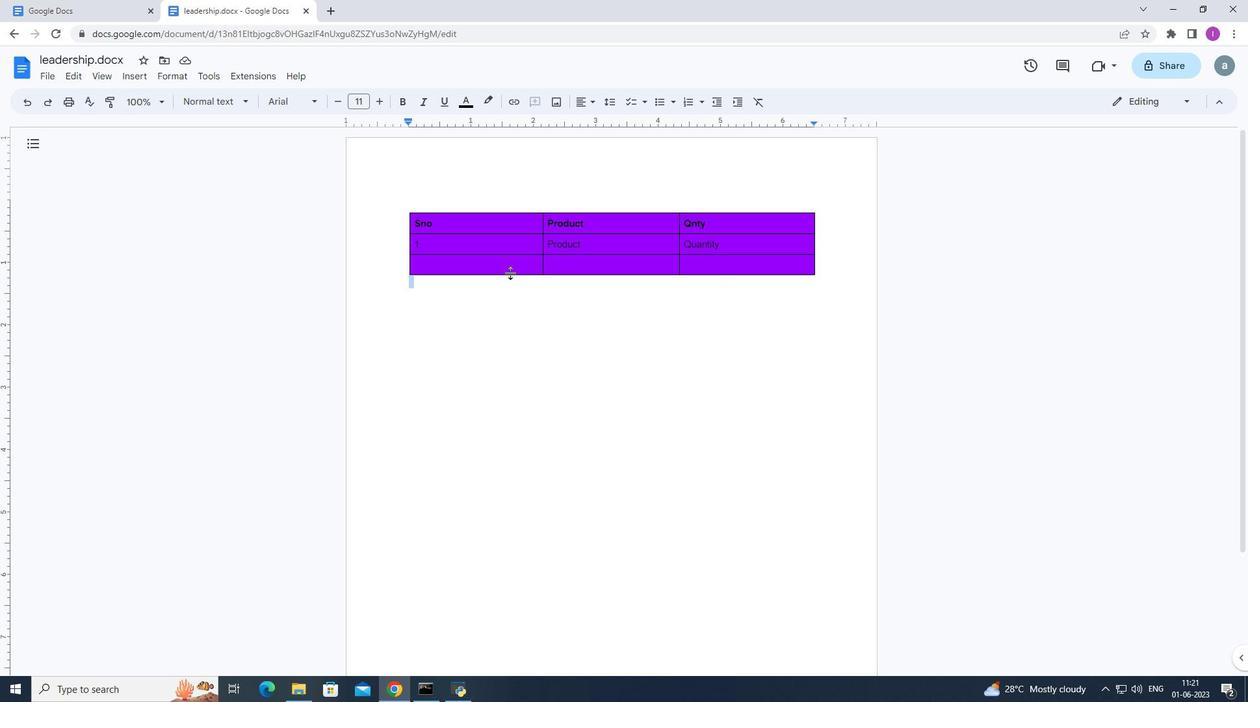 
Action: Mouse moved to (540, 277)
Screenshot: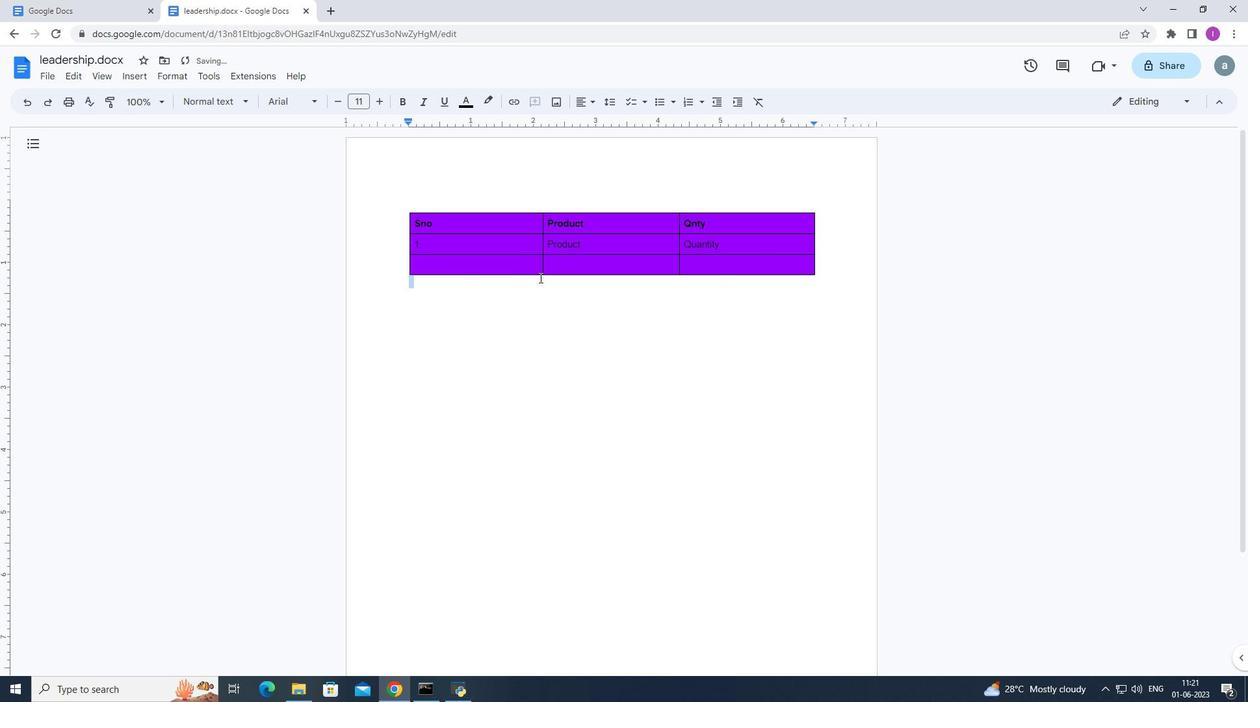 
Action: Mouse pressed left at (540, 277)
Screenshot: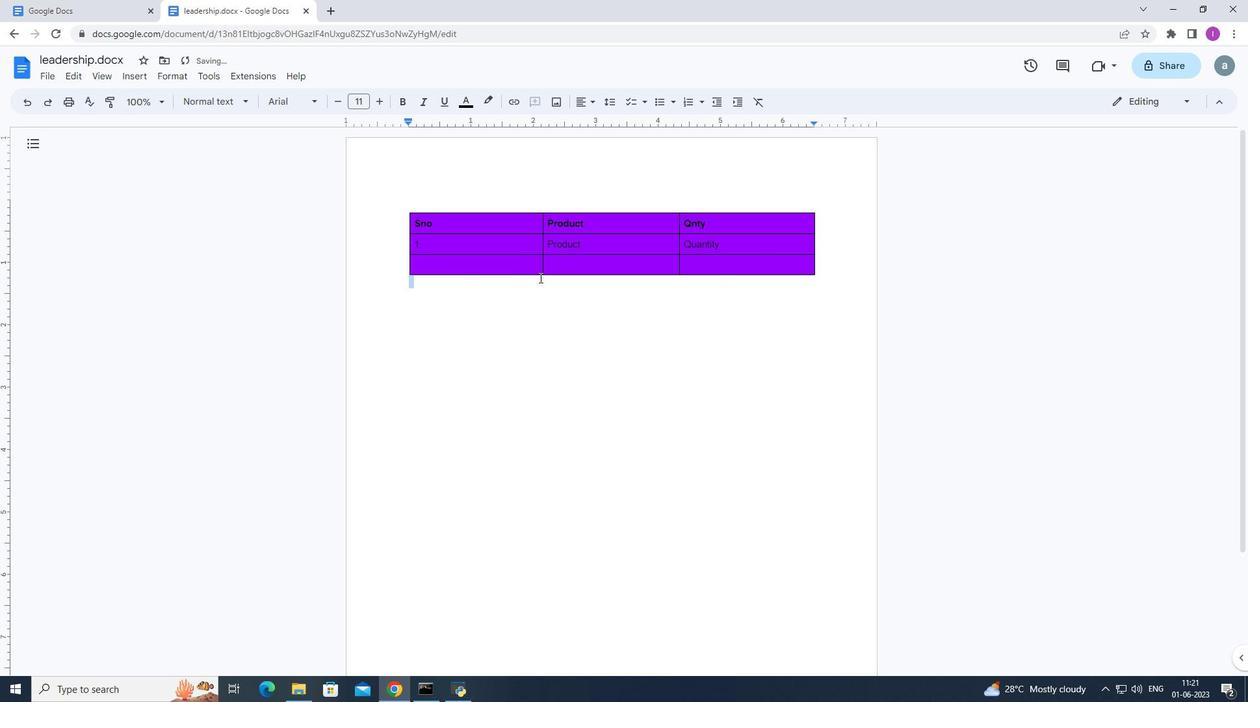 
Action: Mouse moved to (511, 286)
Screenshot: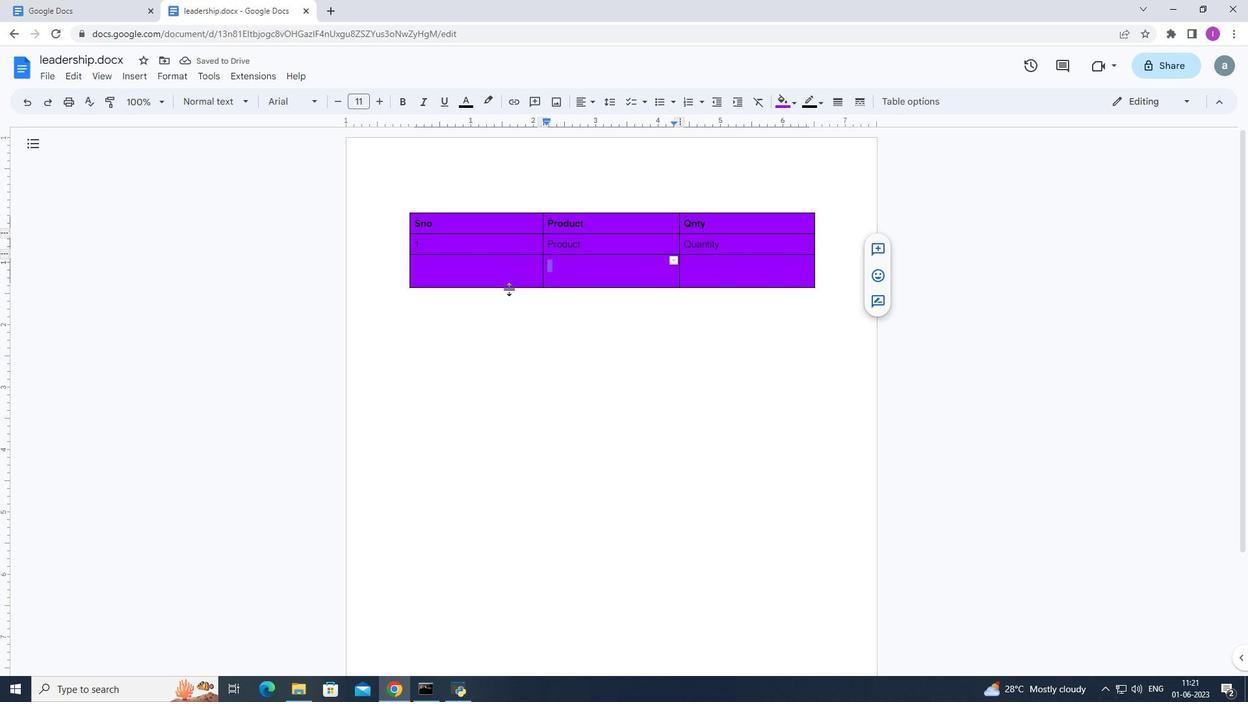 
Action: Mouse pressed left at (511, 286)
Screenshot: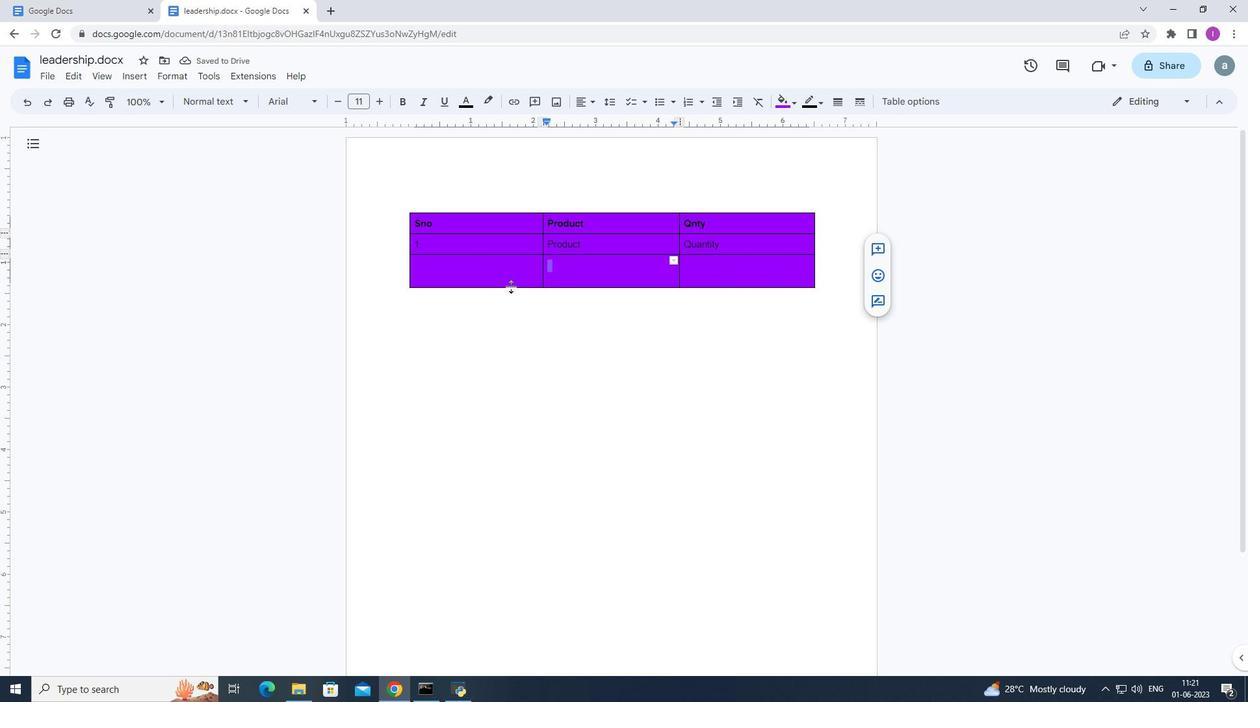 
Action: Mouse moved to (420, 287)
Screenshot: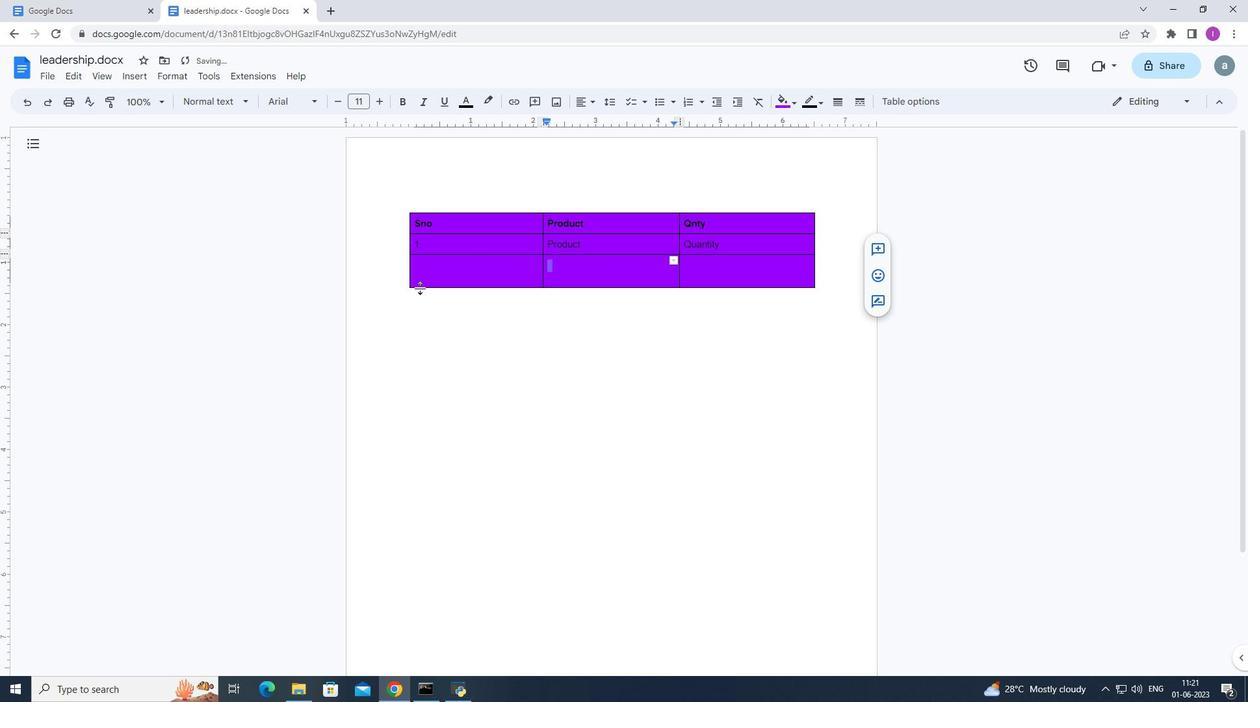 
Action: Mouse pressed left at (420, 287)
Screenshot: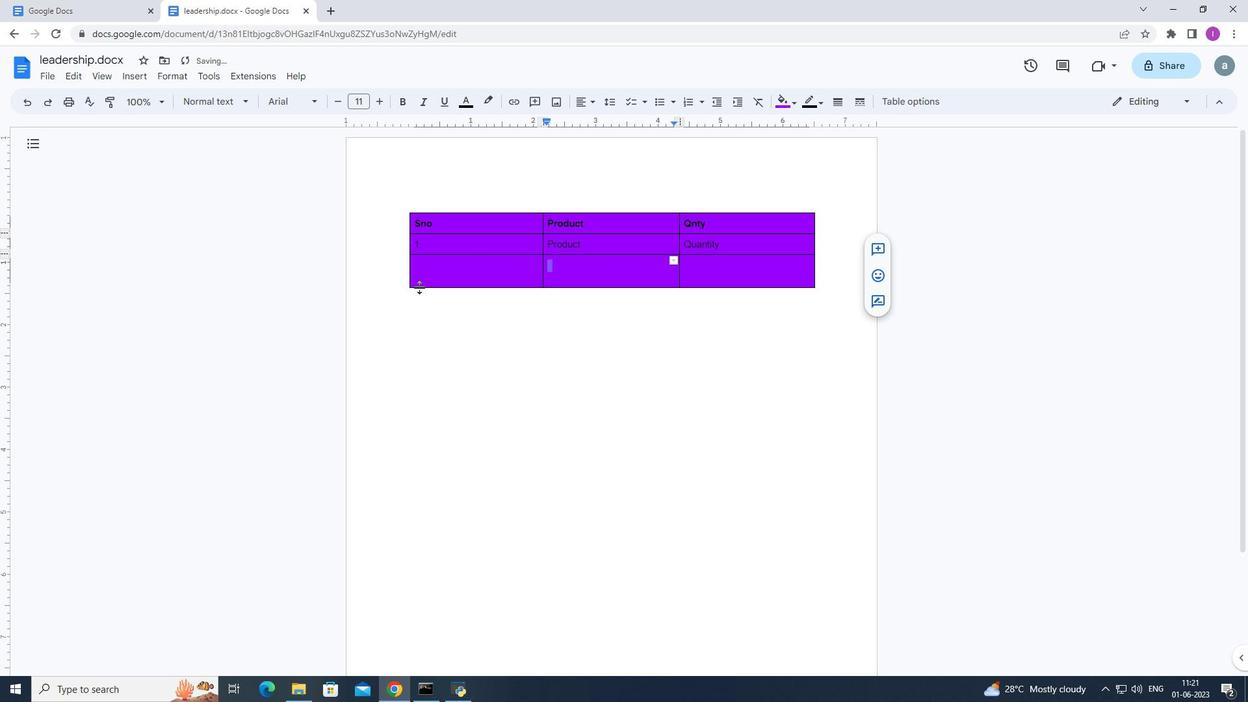 
Action: Mouse moved to (808, 287)
Screenshot: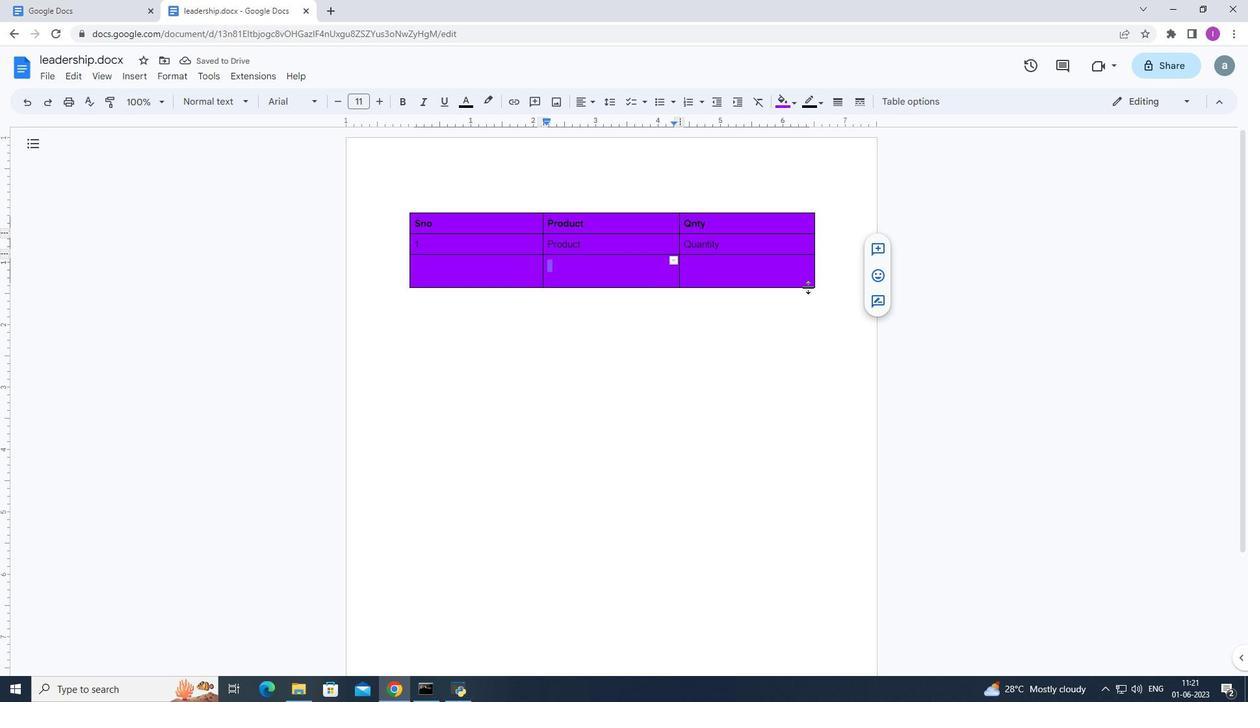 
Action: Mouse pressed left at (808, 287)
Screenshot: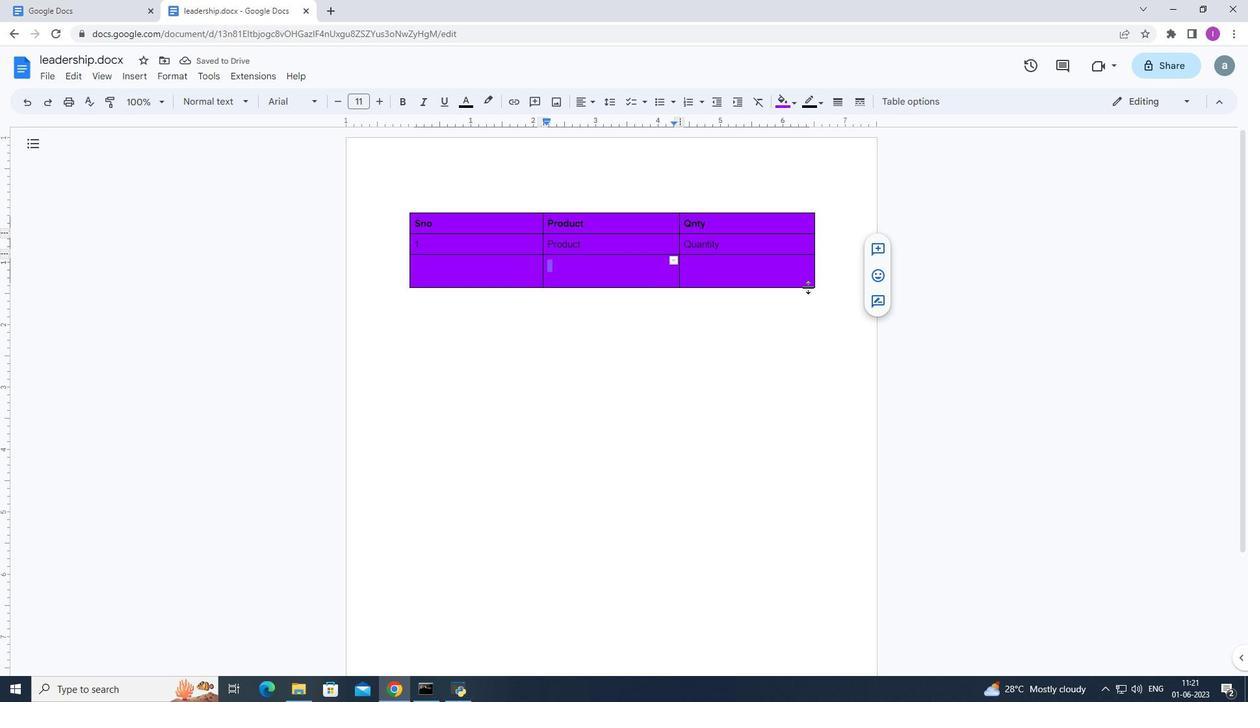 
Action: Mouse moved to (412, 288)
Screenshot: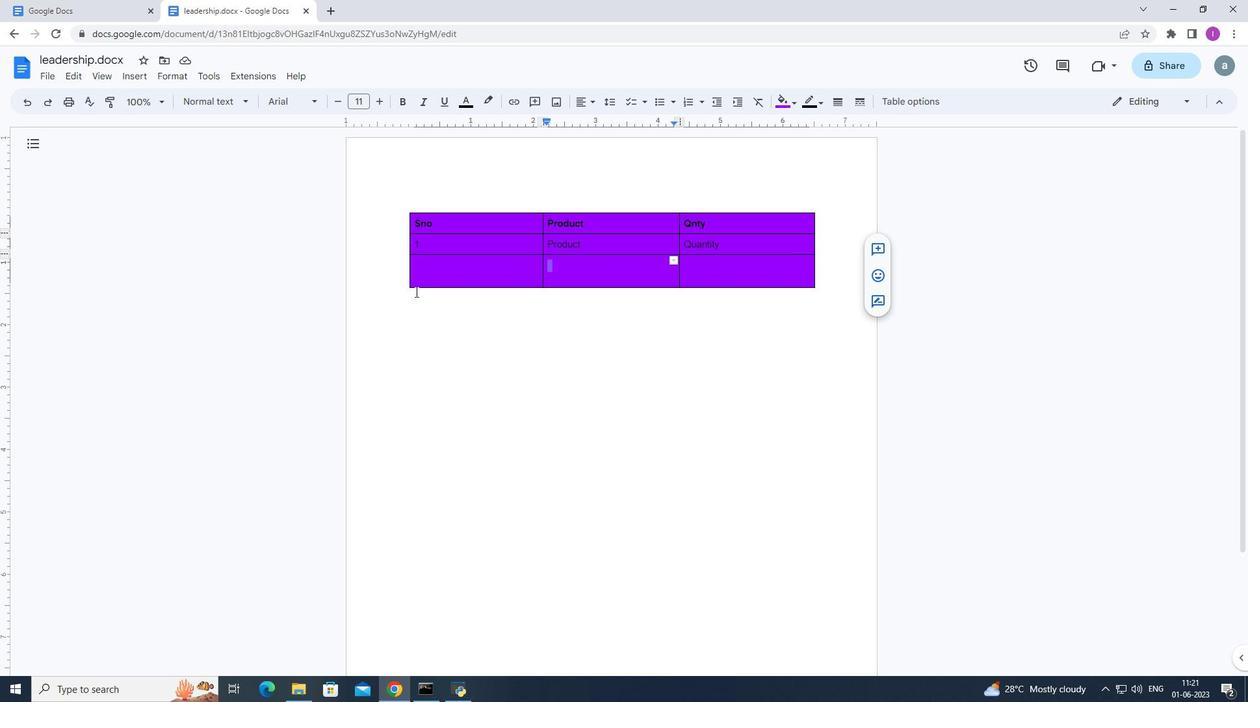 
Action: Mouse pressed left at (412, 288)
Screenshot: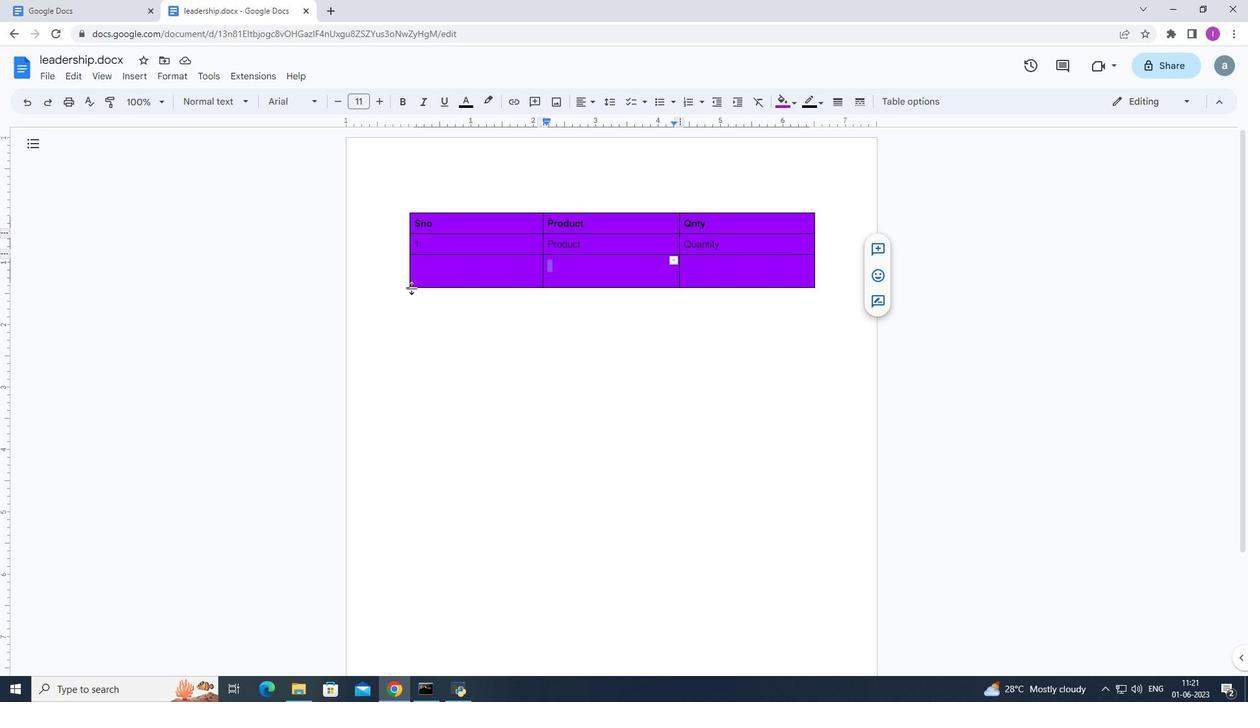 
Action: Mouse moved to (451, 267)
Screenshot: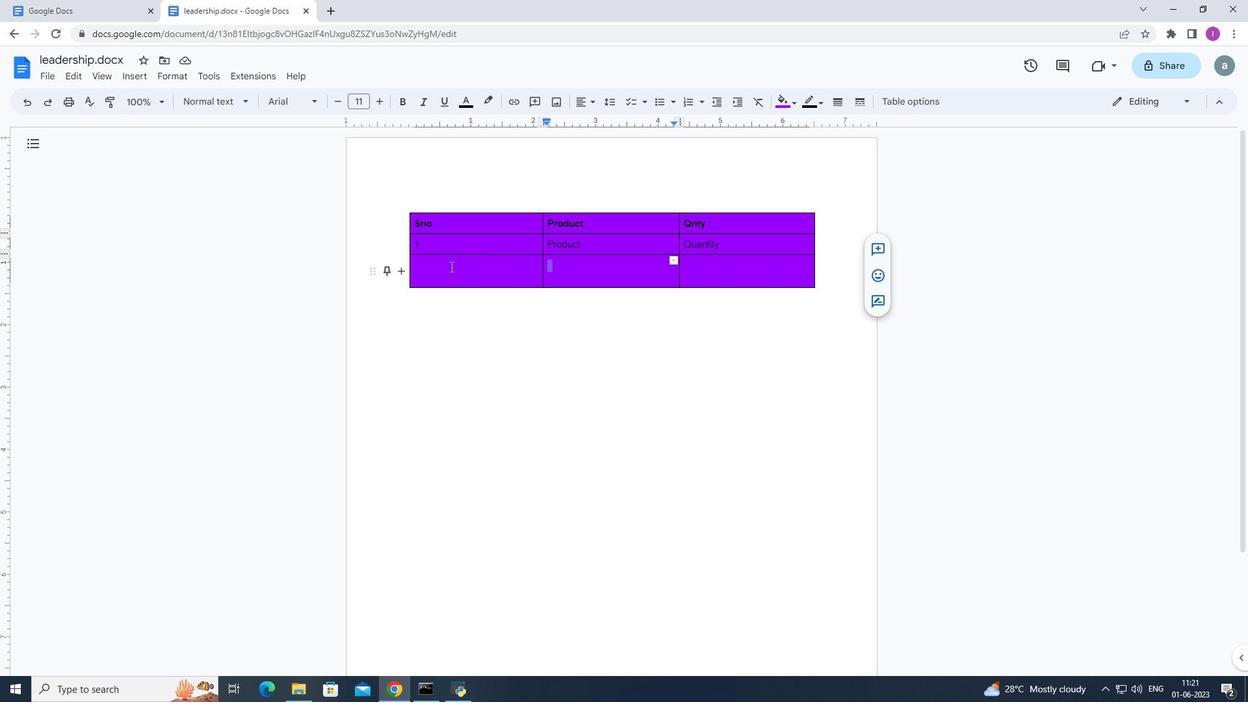 
Action: Key pressed ctrl+Z<'\x1a'><'\x1a'><'\x1a'><'\x1a'><'\x1a'><'\x1a'>ctrl+Z<'\x1a'>
Screenshot: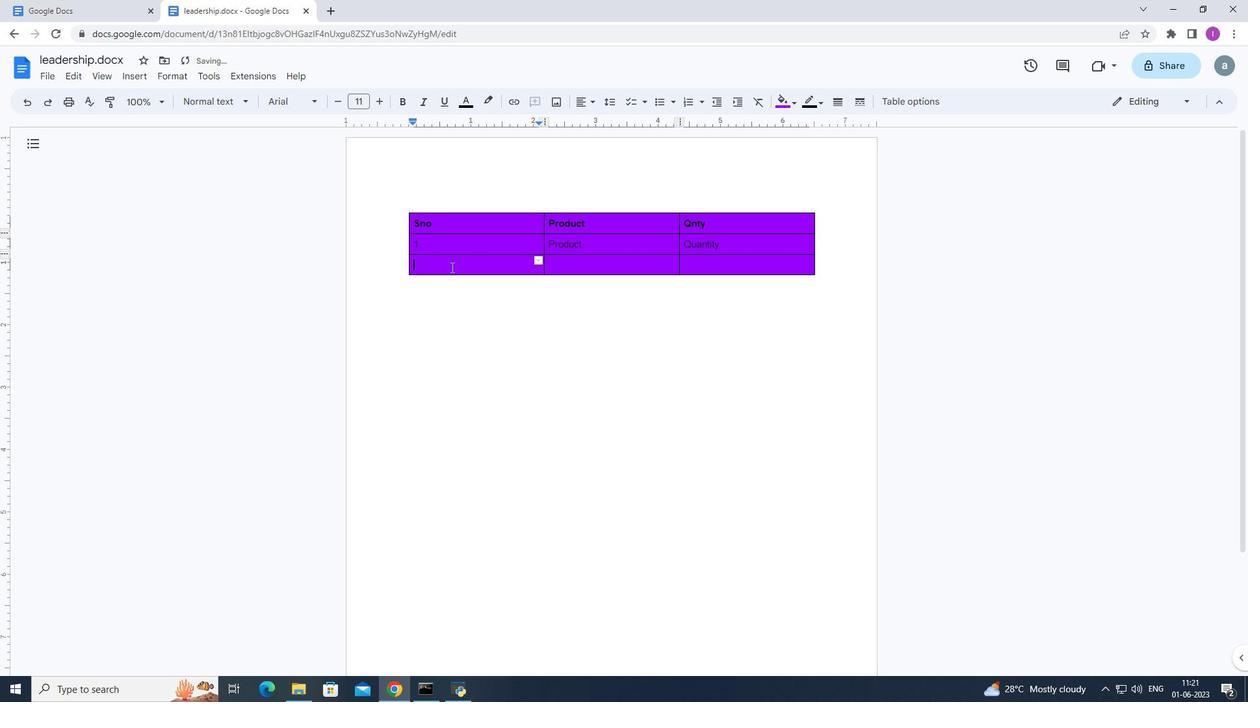 
Action: Mouse moved to (409, 214)
Screenshot: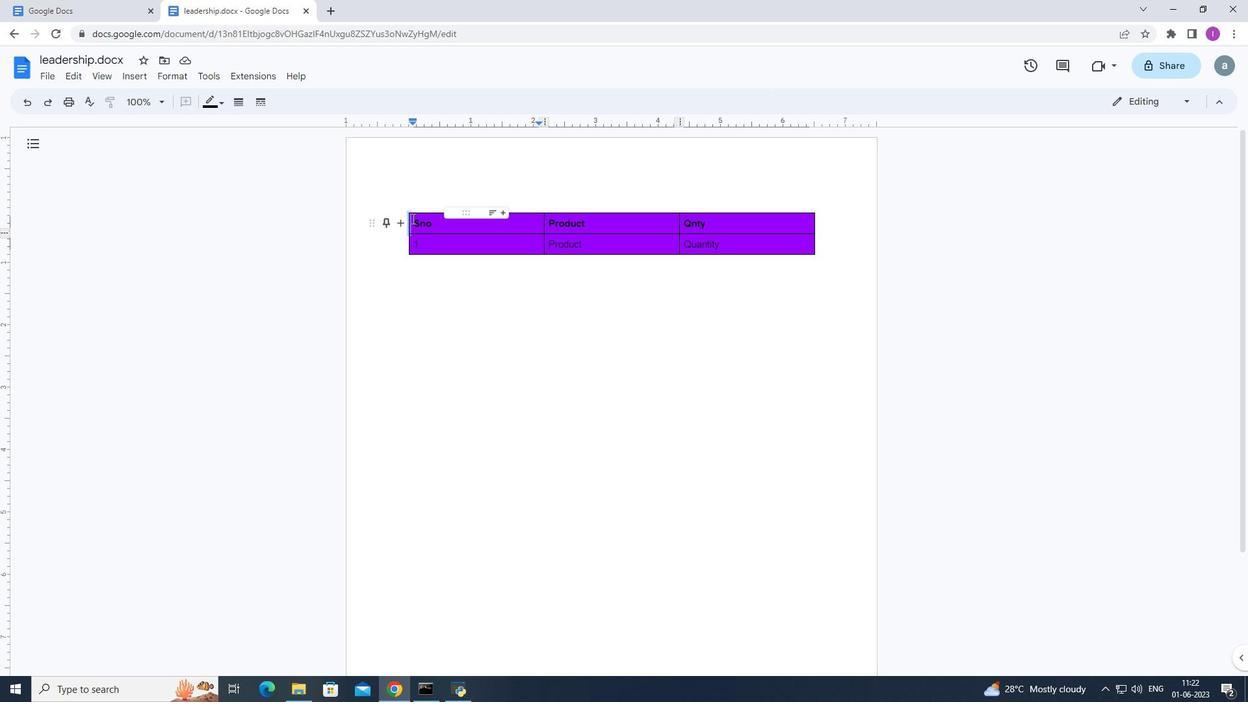 
Action: Mouse pressed left at (409, 214)
Screenshot: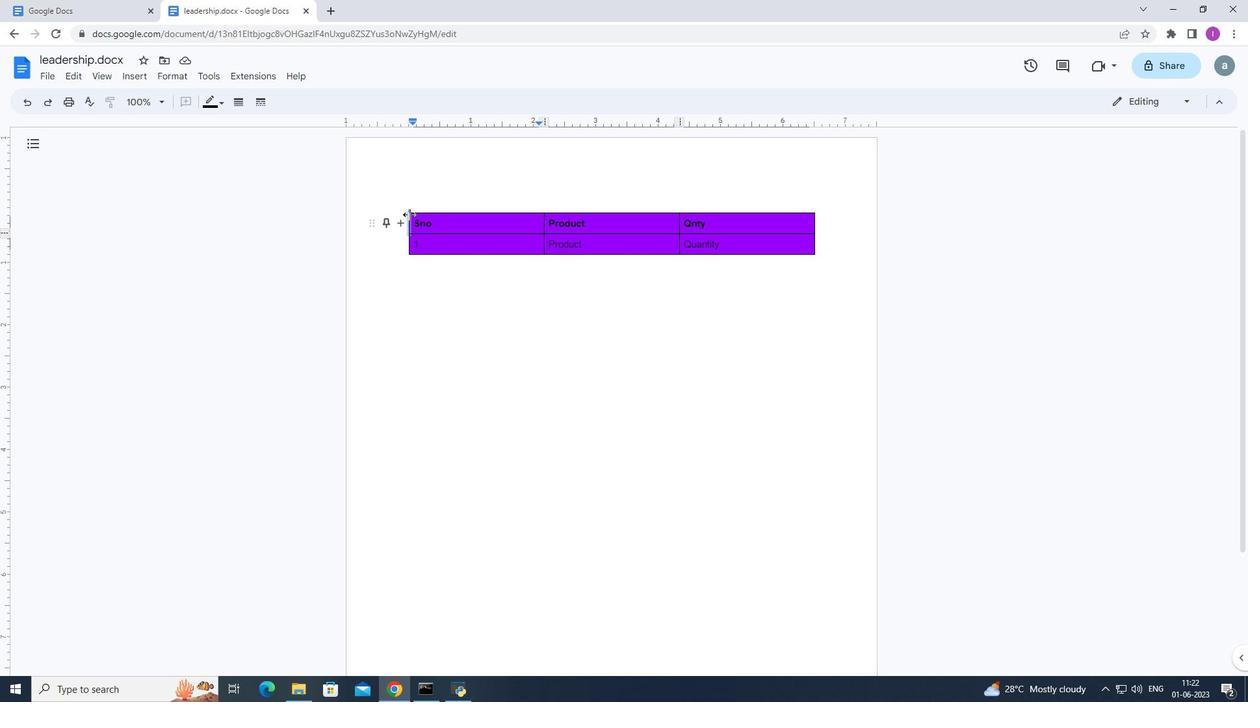 
Action: Mouse moved to (403, 260)
Screenshot: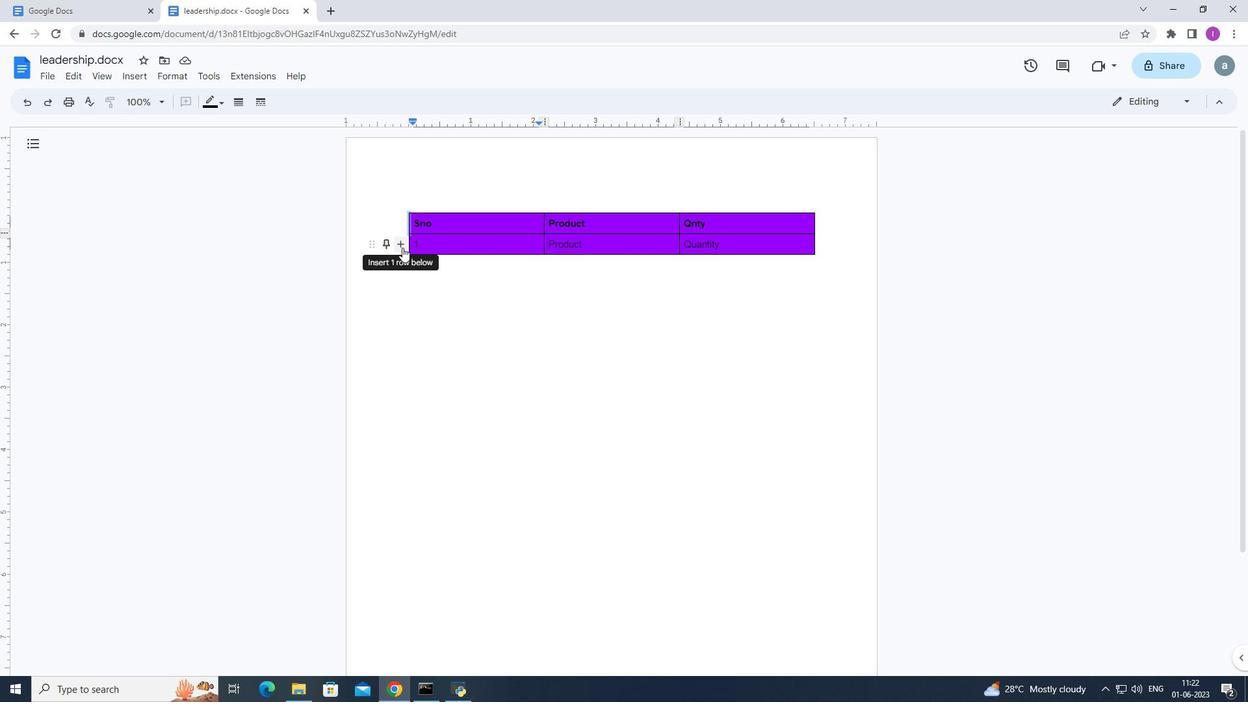 
Action: Mouse pressed left at (403, 260)
Screenshot: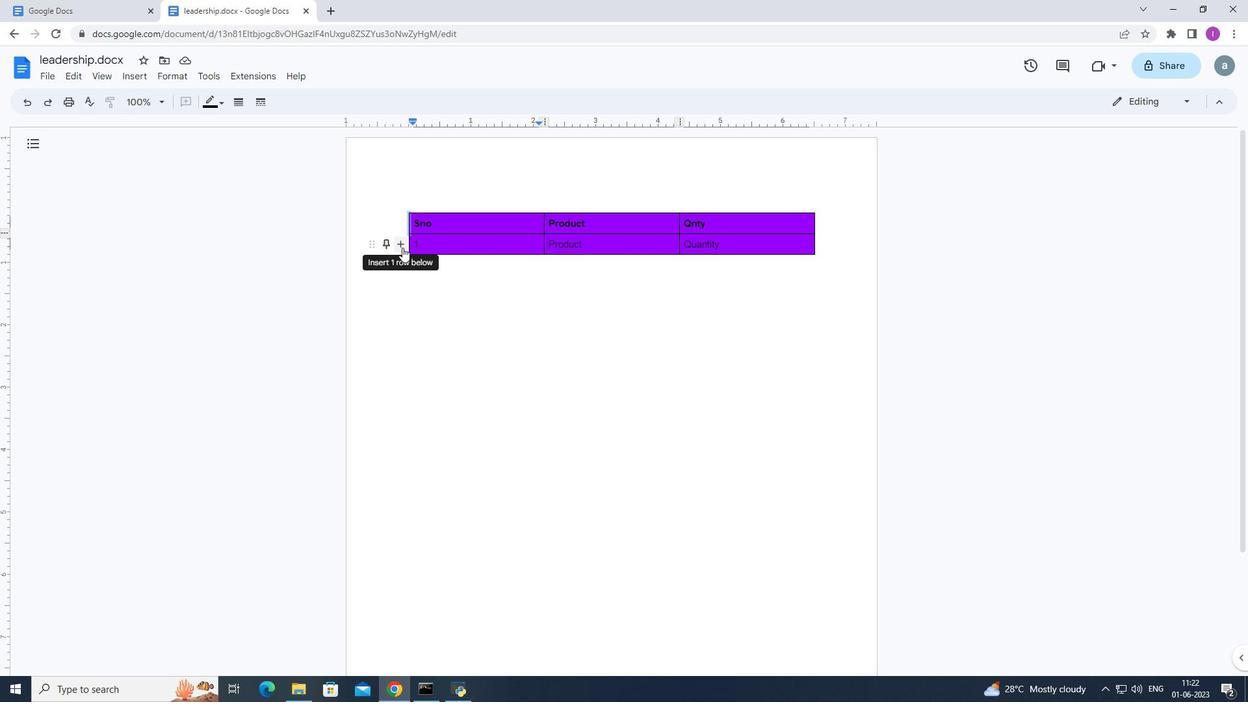 
Action: Mouse moved to (408, 217)
Screenshot: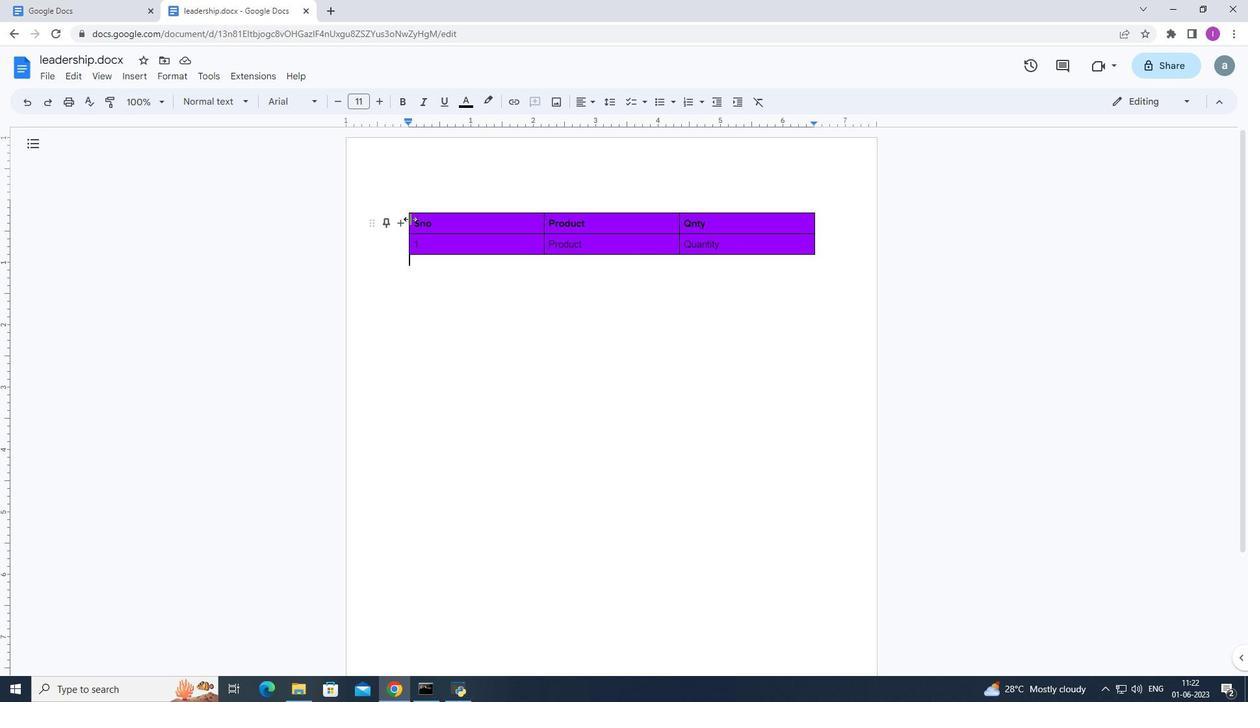 
Action: Mouse pressed left at (408, 217)
Screenshot: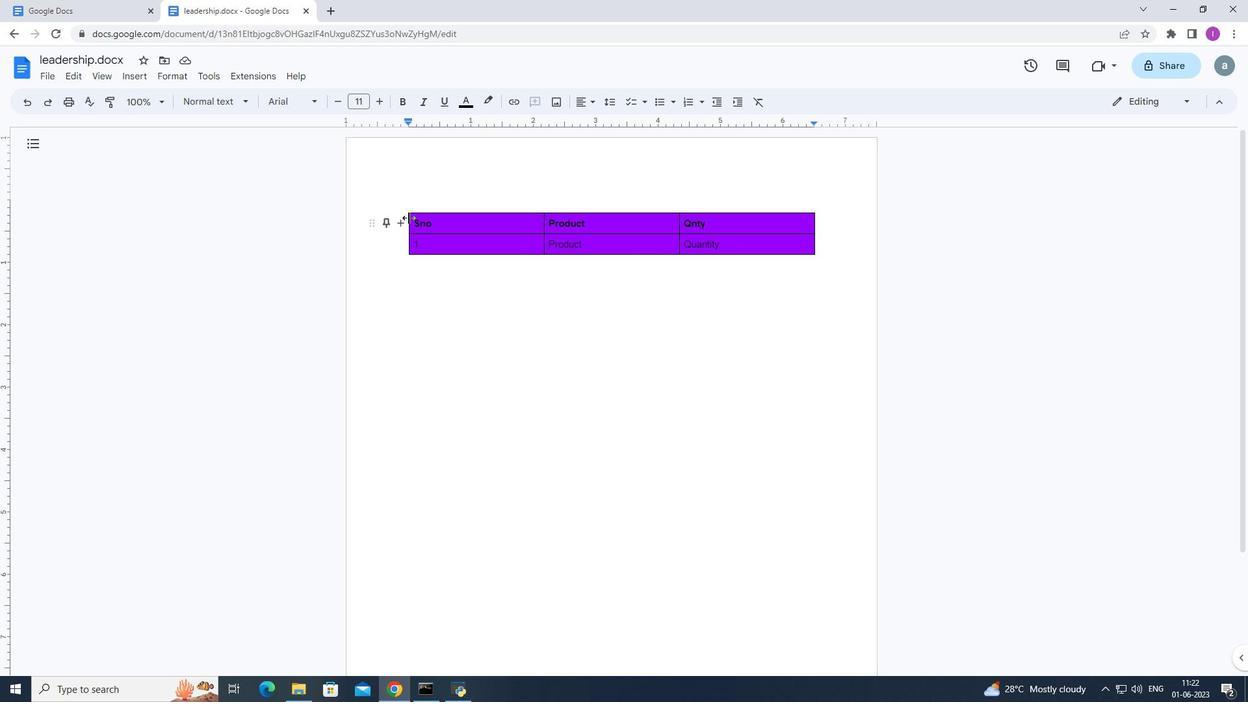 
Action: Mouse moved to (535, 221)
Screenshot: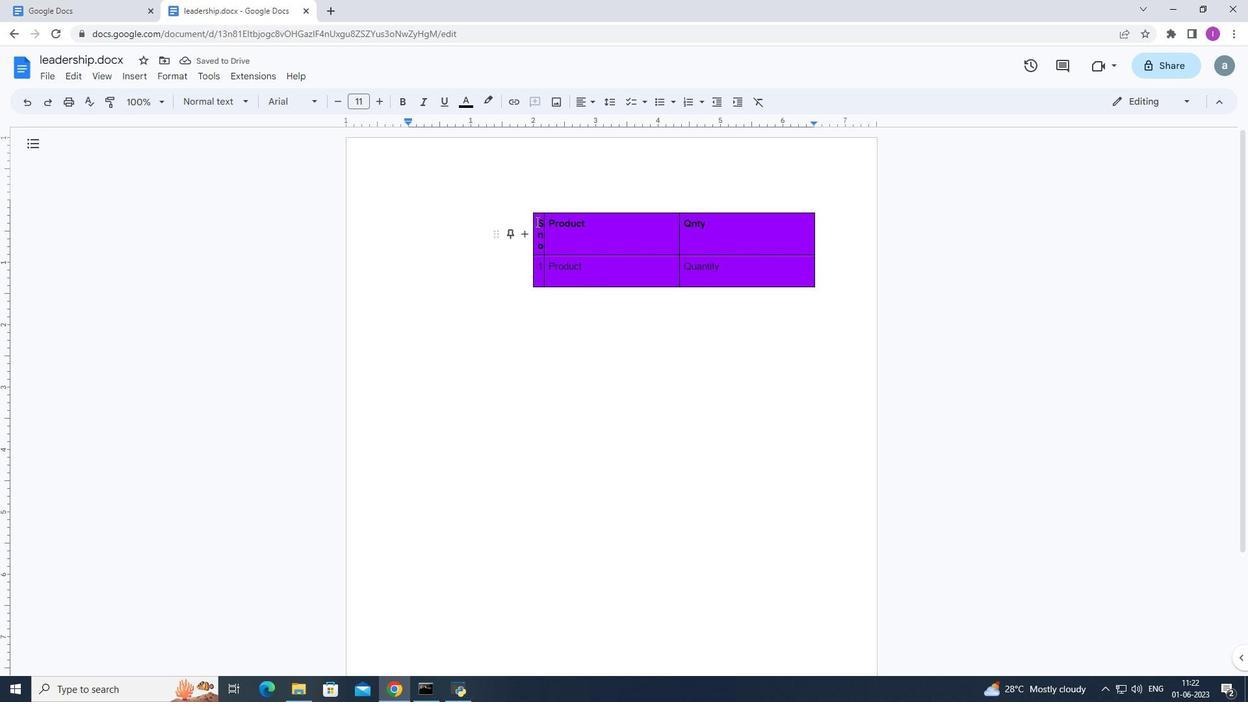 
Action: Mouse pressed left at (535, 221)
Screenshot: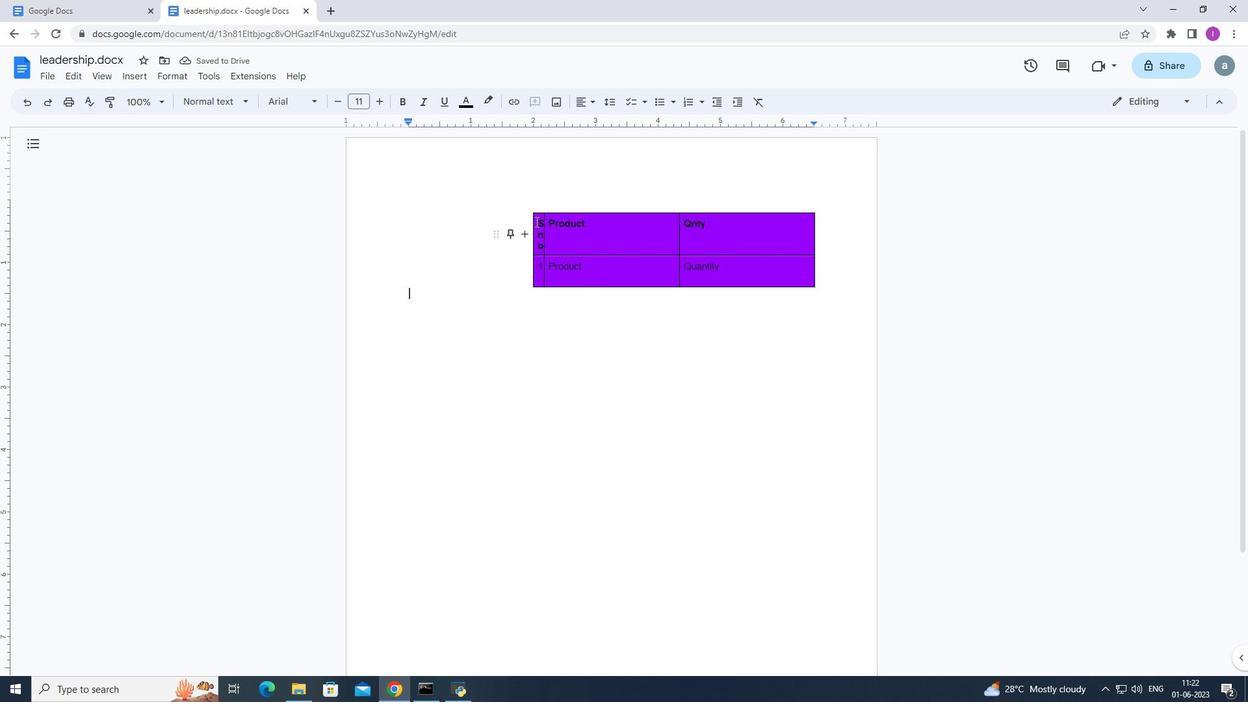
Action: Mouse moved to (457, 198)
Screenshot: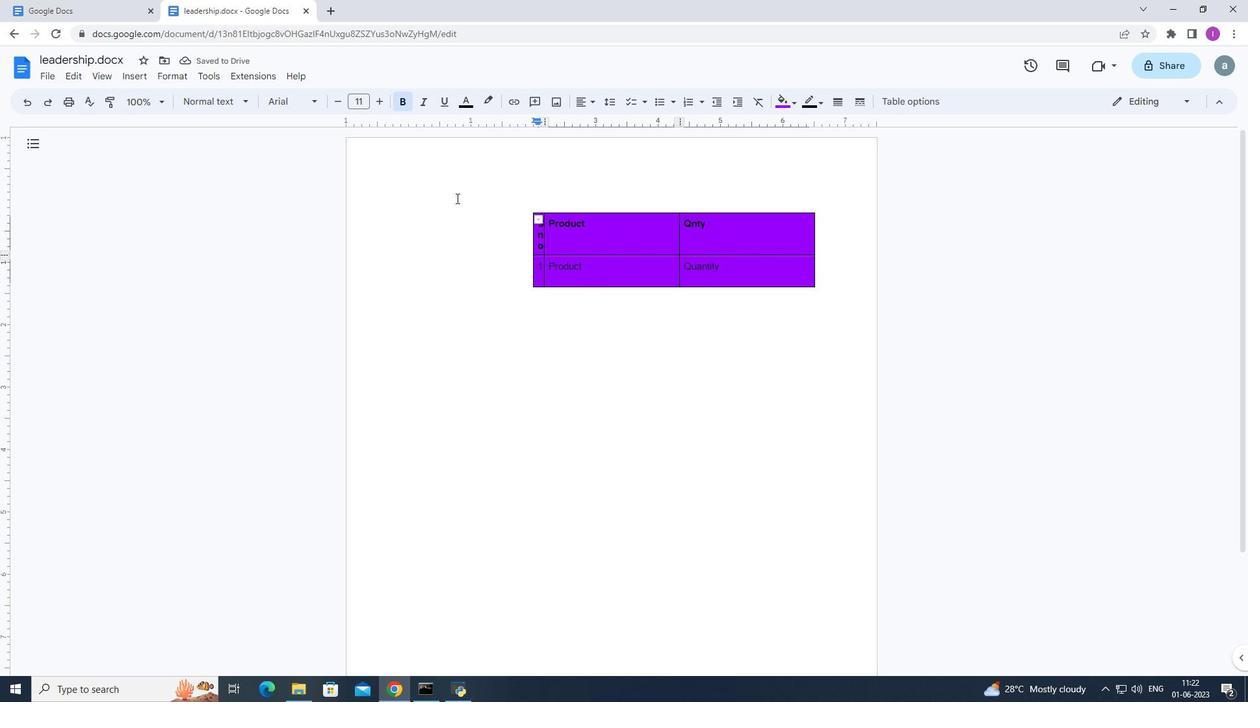 
Action: Key pressed ctrl+Z
Screenshot: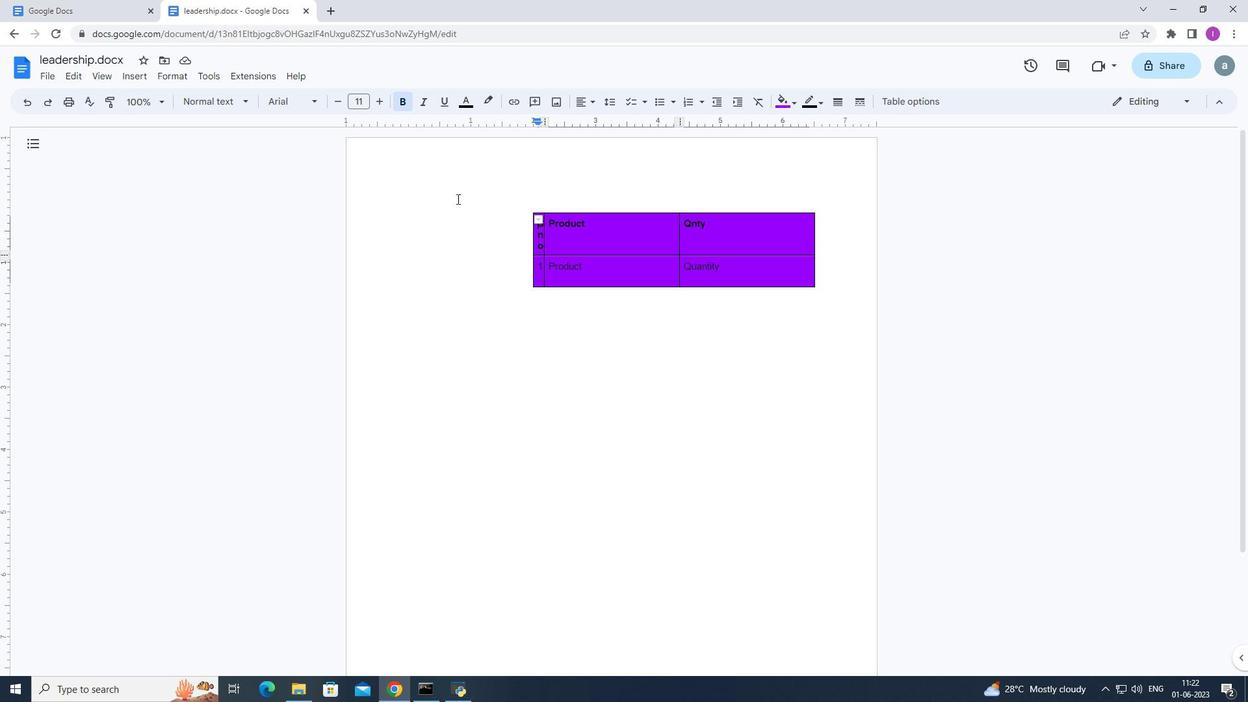 
Action: Mouse moved to (183, 79)
Screenshot: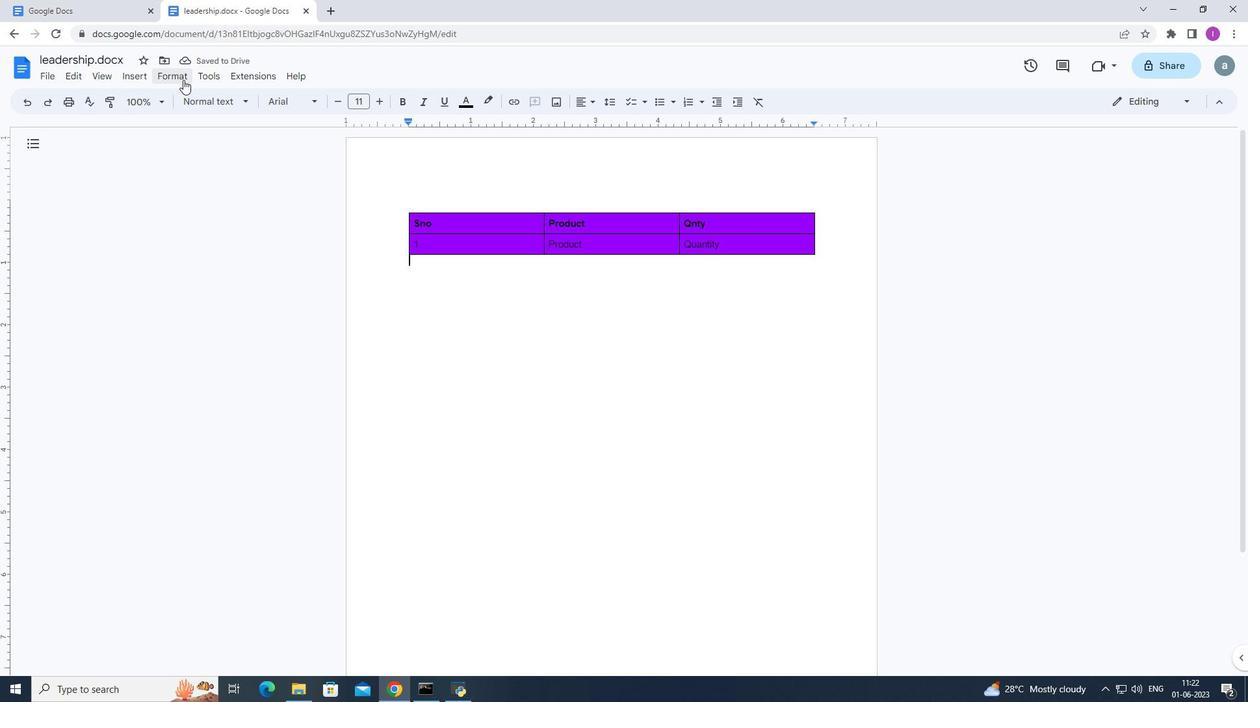 
